 Task: Find a guest house in Sultanah, Saudi Arabia, for 3 guests from 12th to 15th July, with self check-in, a price range of ₹12,000 to ₹16,000, and English-speaking hosts.
Action: Mouse moved to (520, 130)
Screenshot: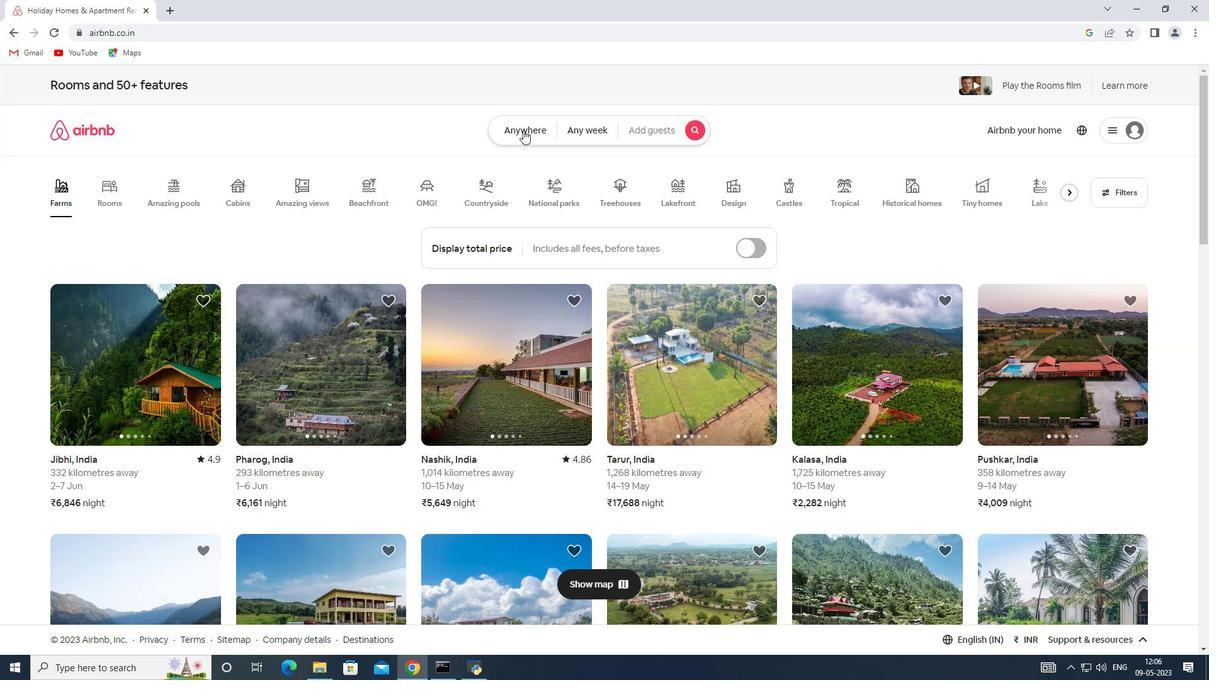 
Action: Mouse pressed left at (520, 130)
Screenshot: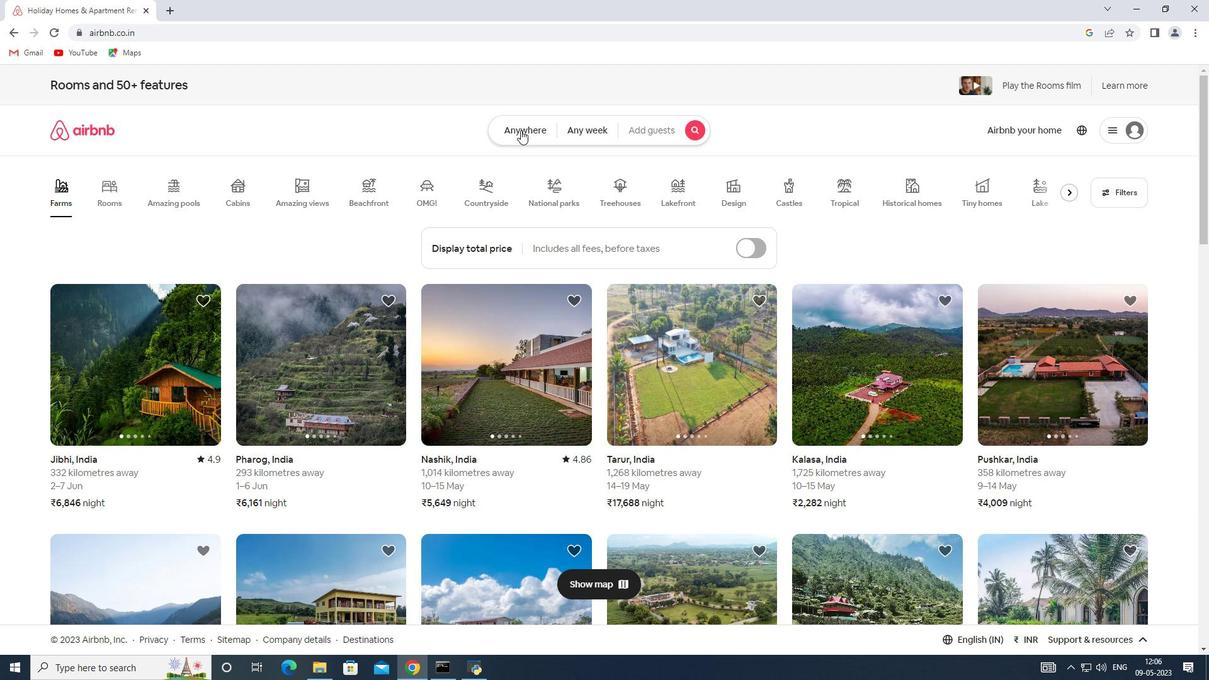 
Action: Mouse moved to (395, 185)
Screenshot: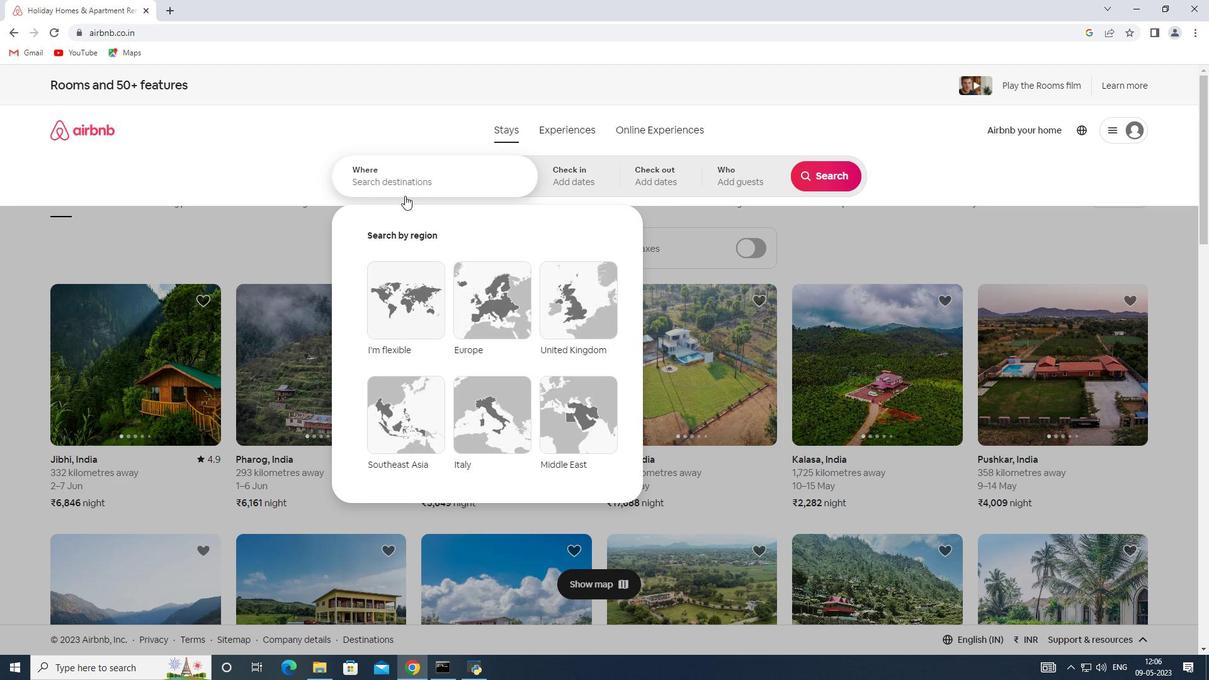 
Action: Mouse pressed left at (395, 185)
Screenshot: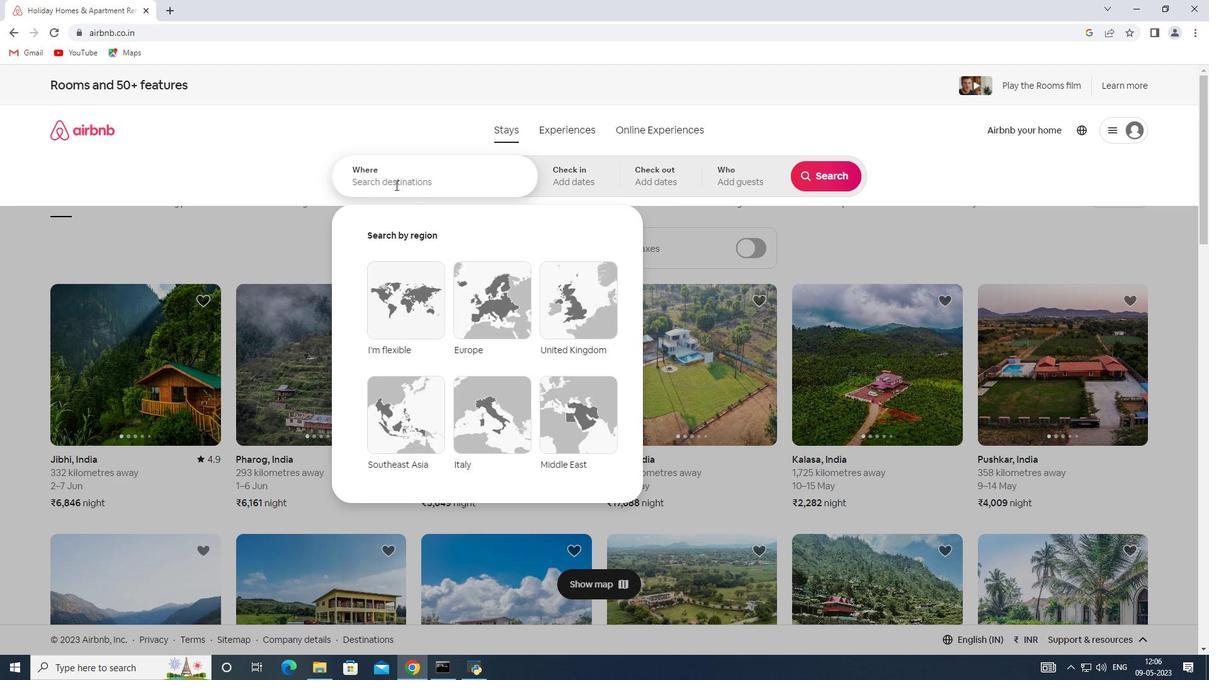 
Action: Key pressed <Key.shift><Key.shift><Key.shift><Key.shift><Key.shift><Key.shift><Key.shift><Key.shift><Key.shift><Key.shift><Key.shift><Key.shift>Sultanah,<Key.shift>Saudi
Screenshot: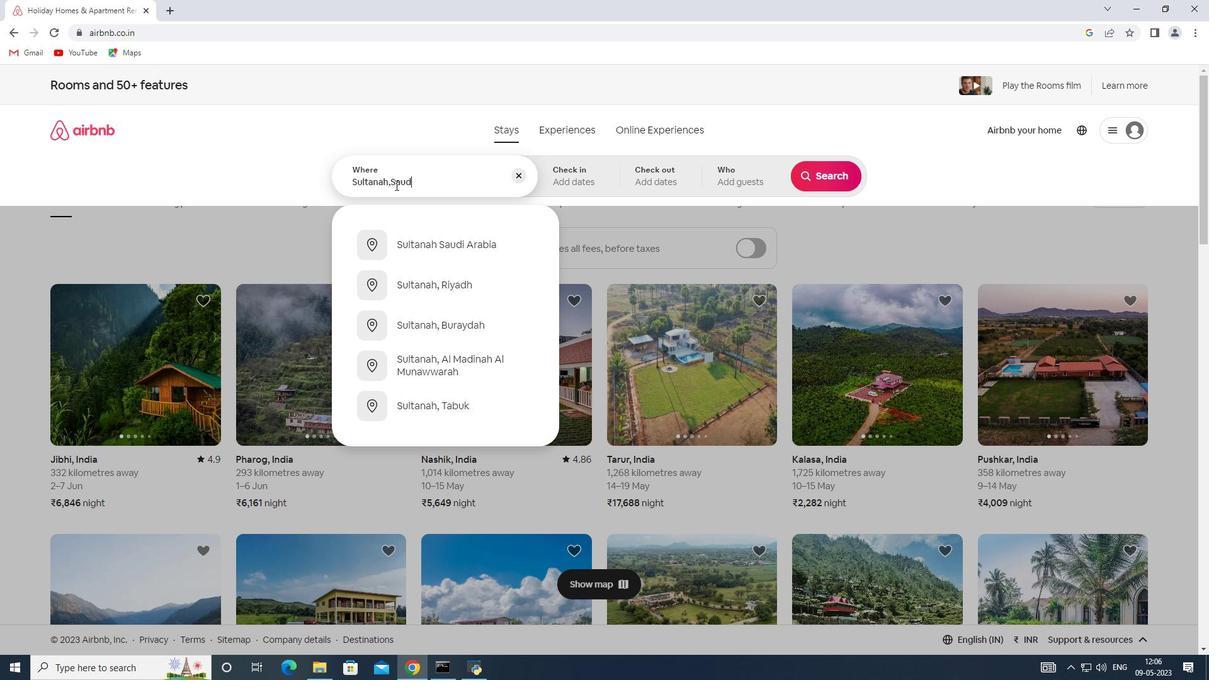
Action: Mouse moved to (459, 243)
Screenshot: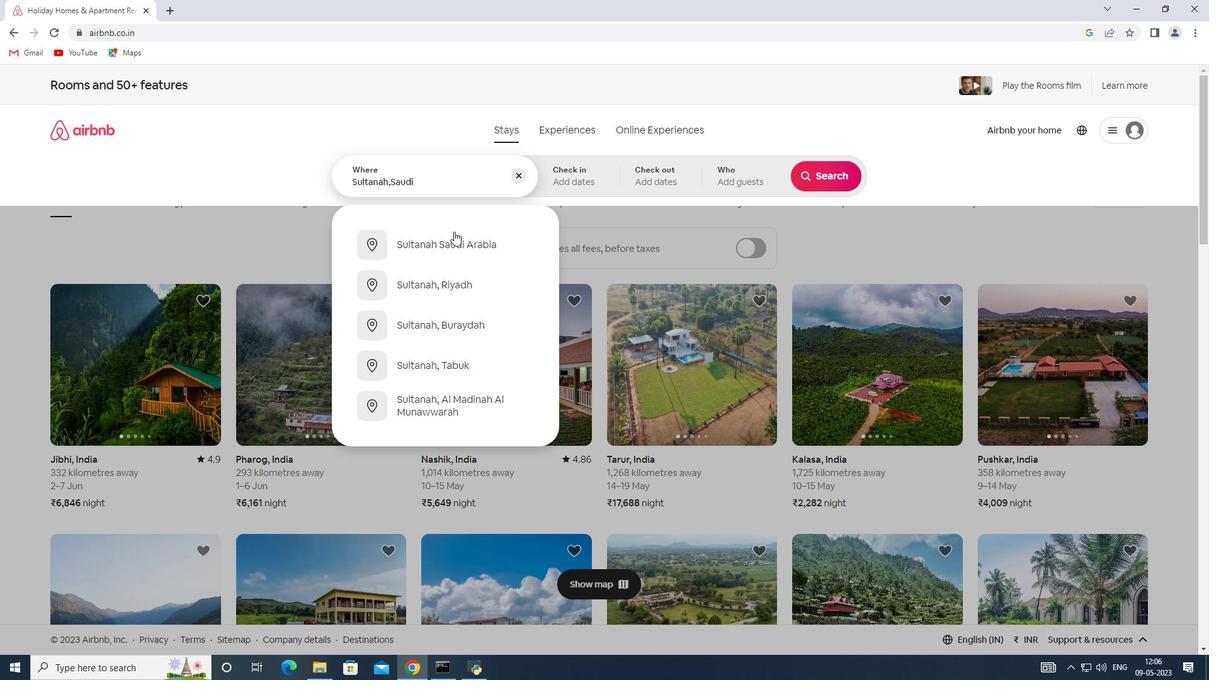 
Action: Mouse pressed left at (459, 243)
Screenshot: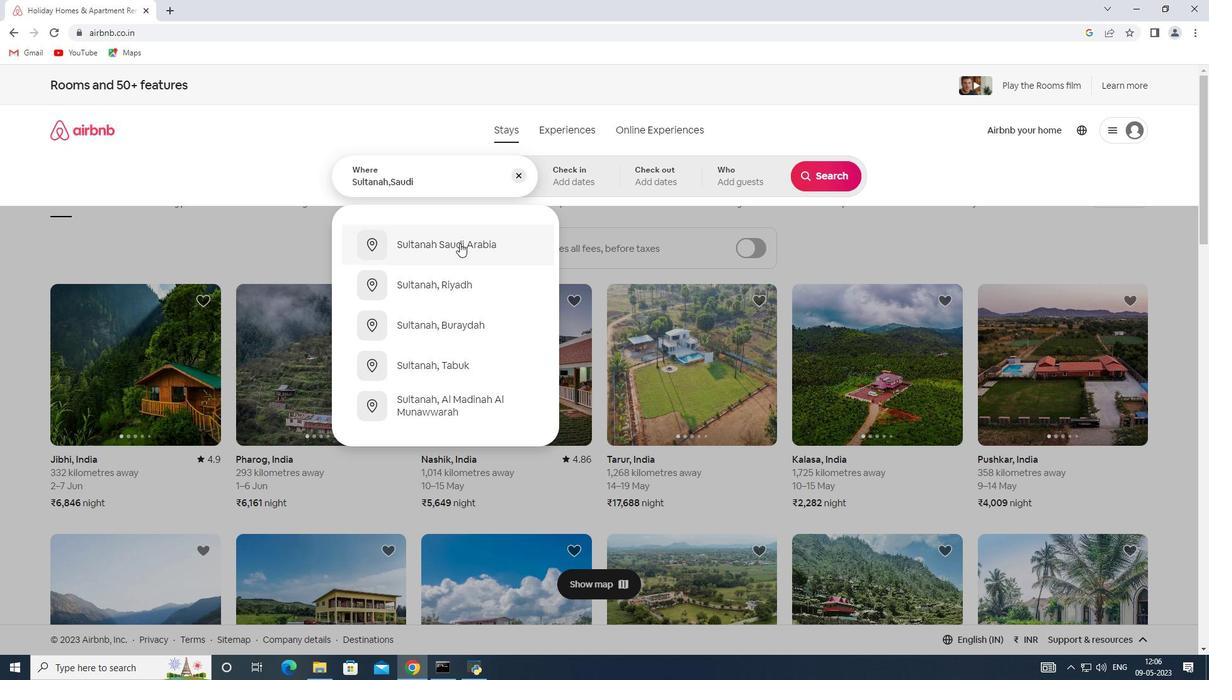 
Action: Mouse moved to (822, 281)
Screenshot: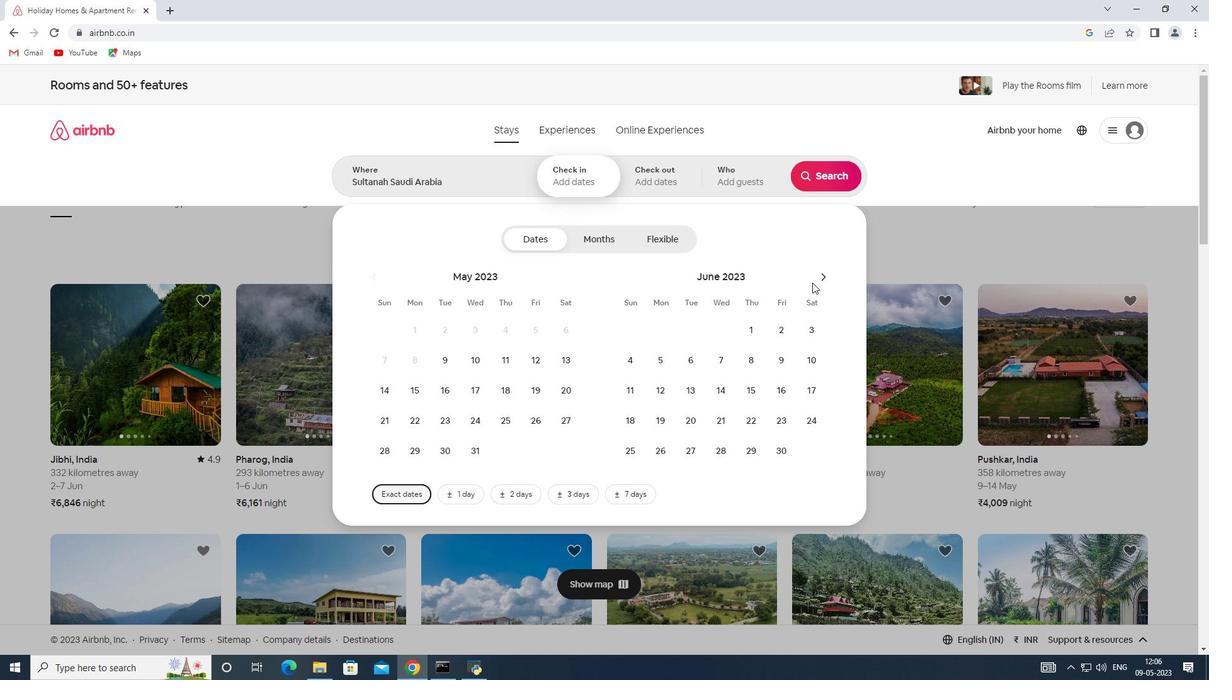 
Action: Mouse pressed left at (822, 281)
Screenshot: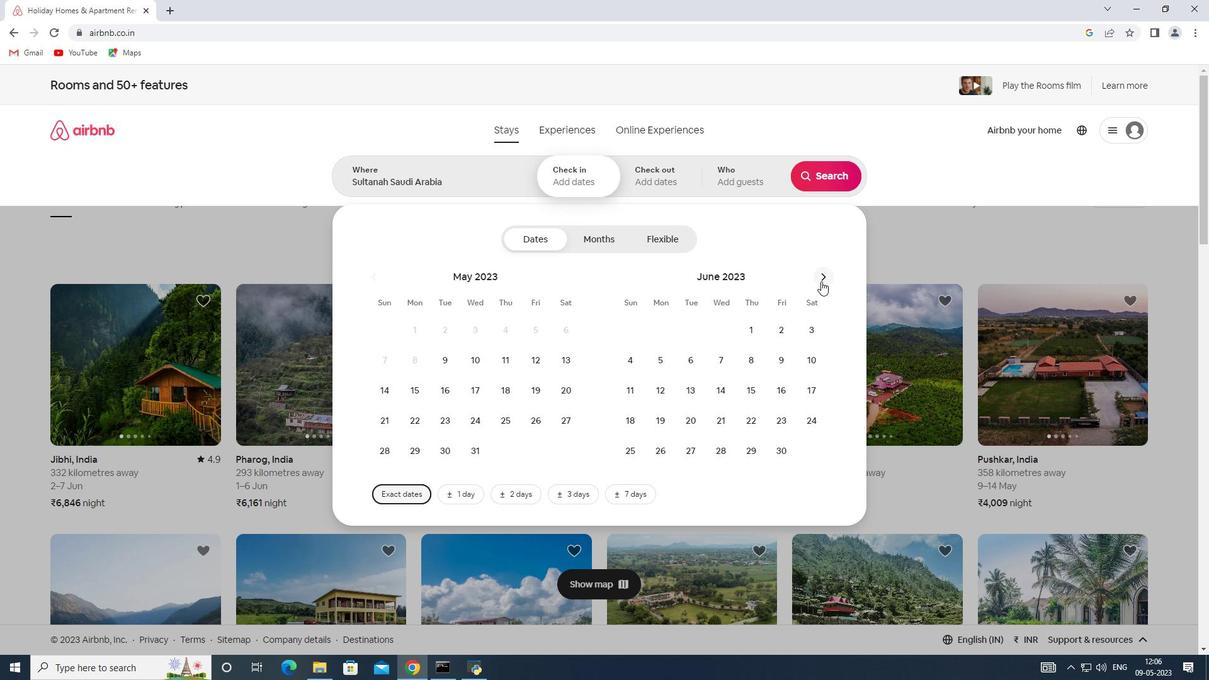 
Action: Mouse moved to (714, 386)
Screenshot: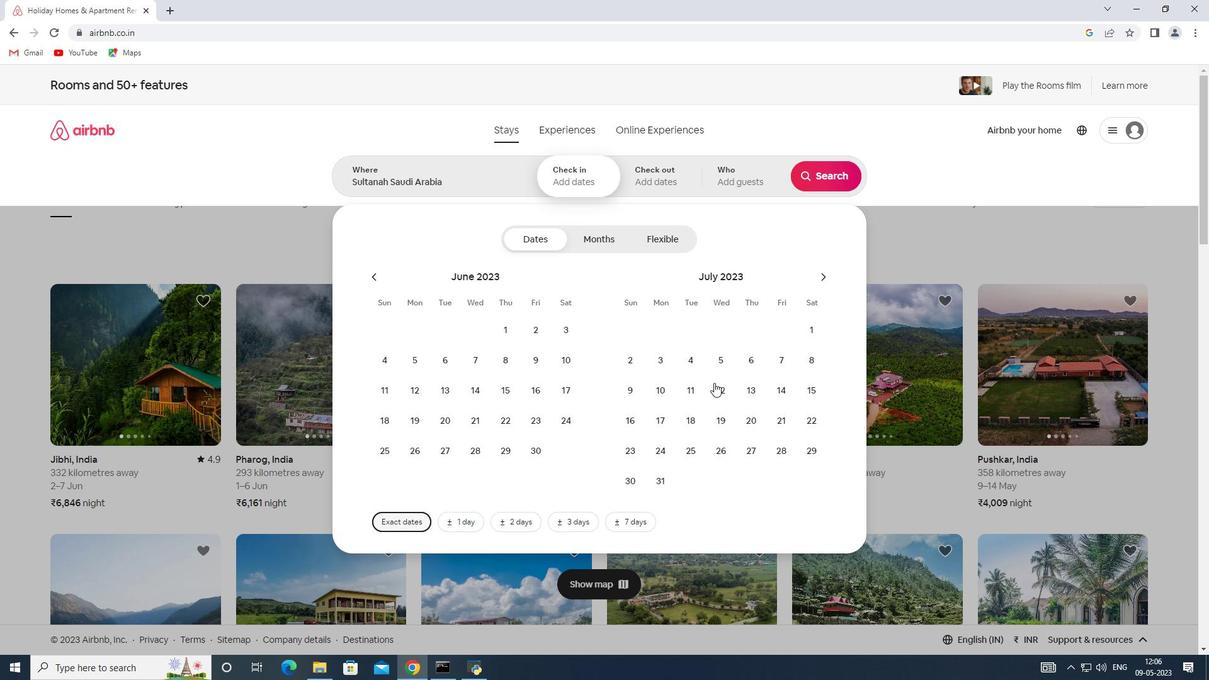 
Action: Mouse pressed left at (714, 386)
Screenshot: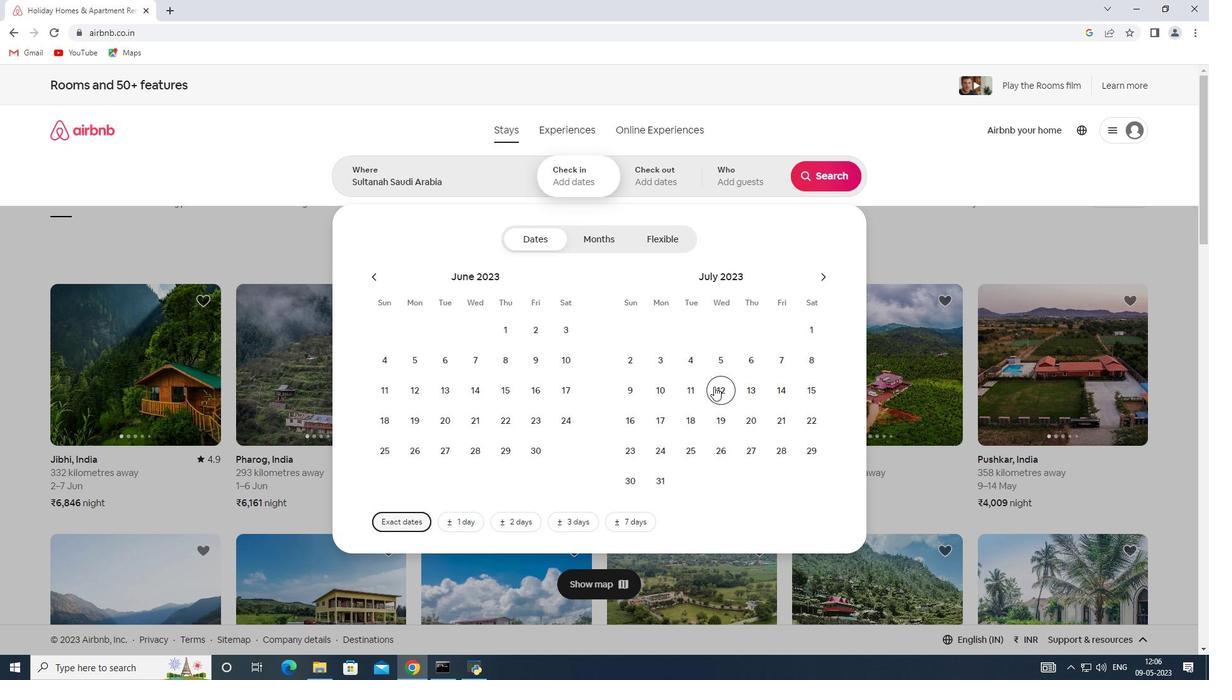 
Action: Mouse moved to (810, 385)
Screenshot: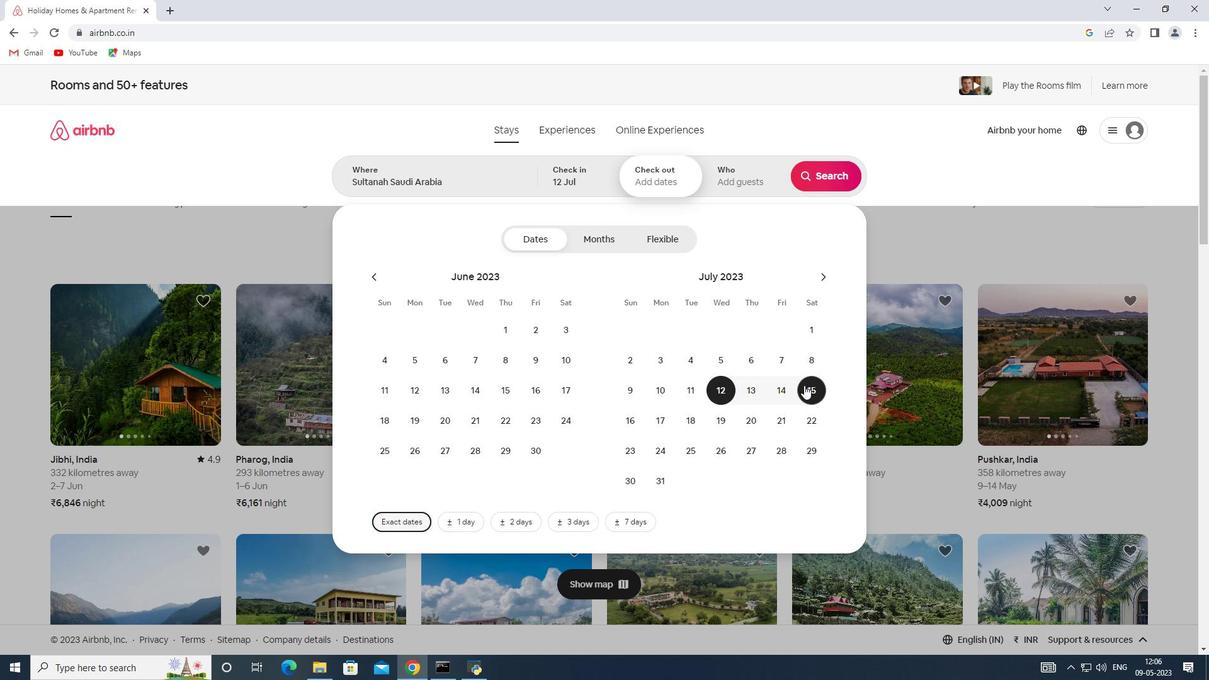 
Action: Mouse pressed left at (810, 385)
Screenshot: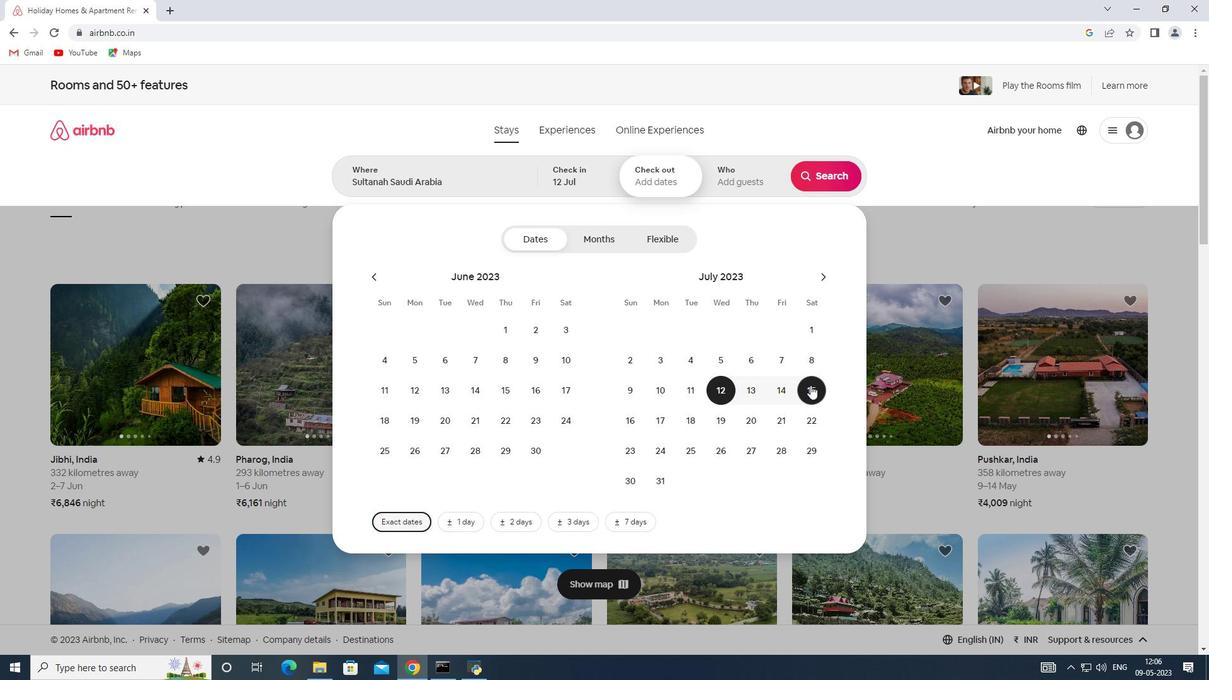 
Action: Mouse moved to (743, 184)
Screenshot: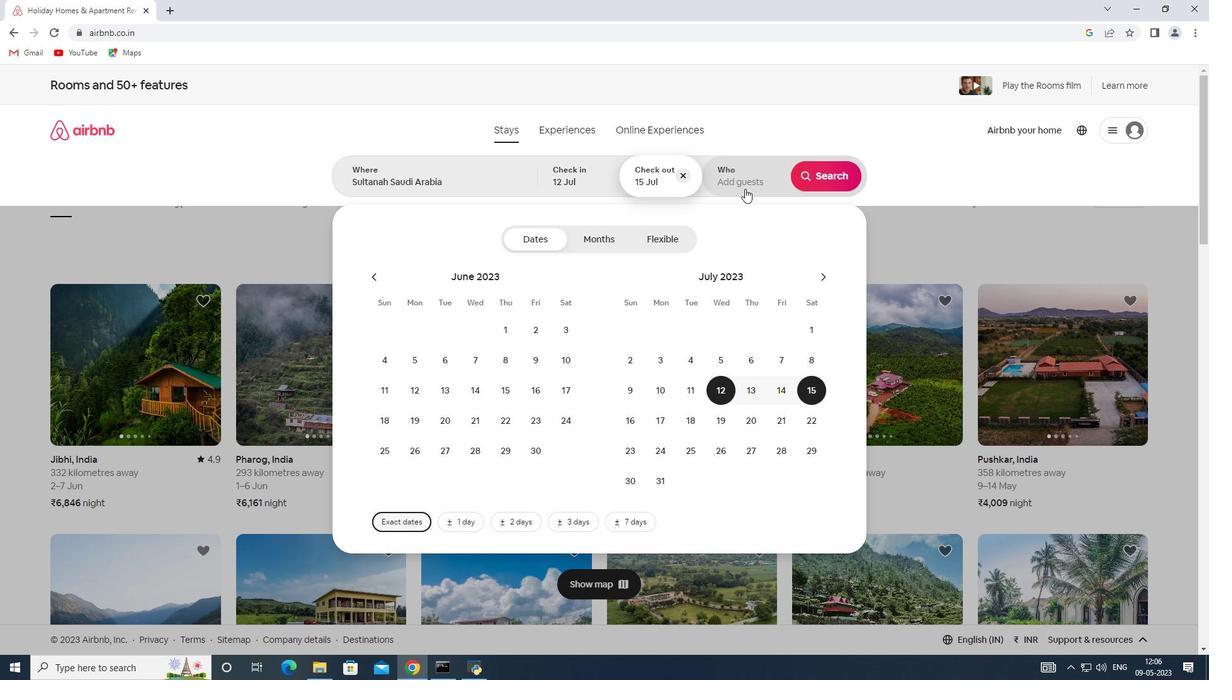 
Action: Mouse pressed left at (743, 184)
Screenshot: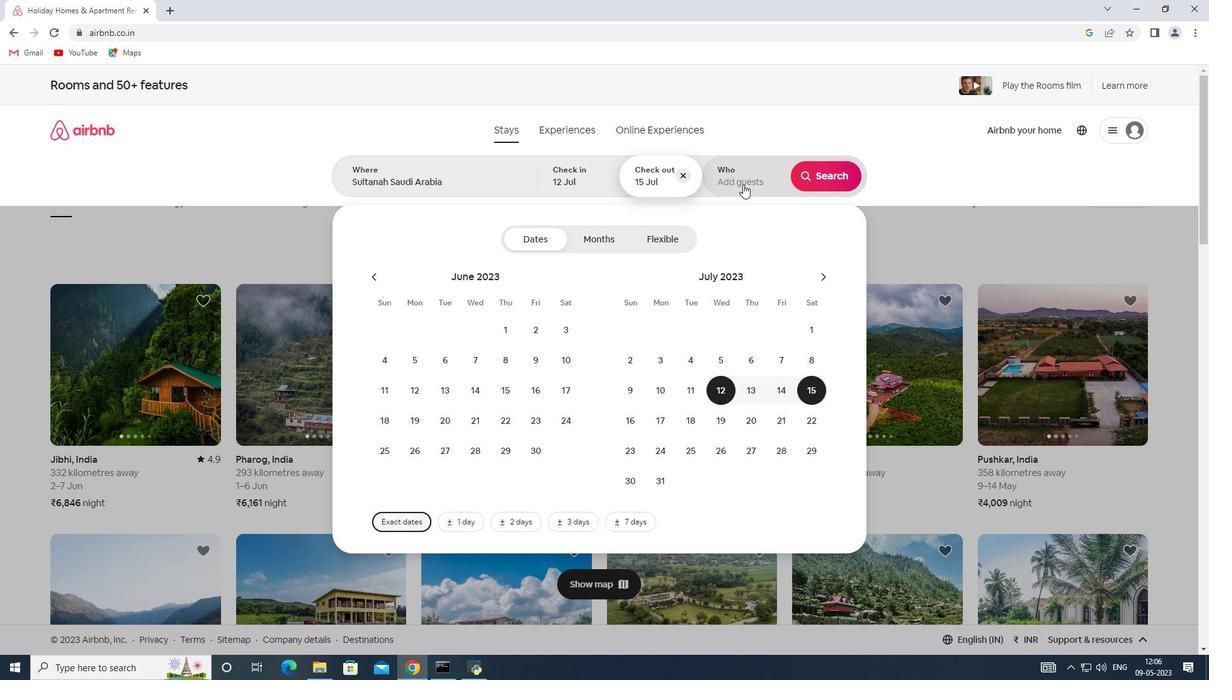 
Action: Mouse moved to (835, 249)
Screenshot: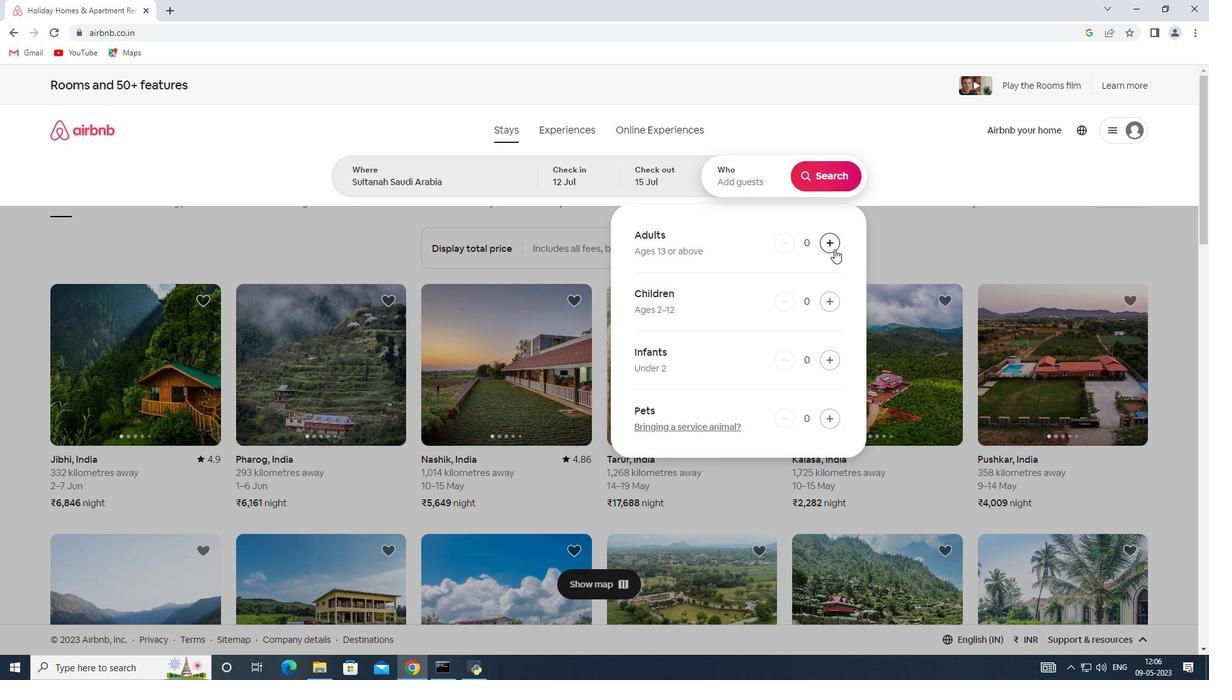 
Action: Mouse pressed left at (835, 249)
Screenshot: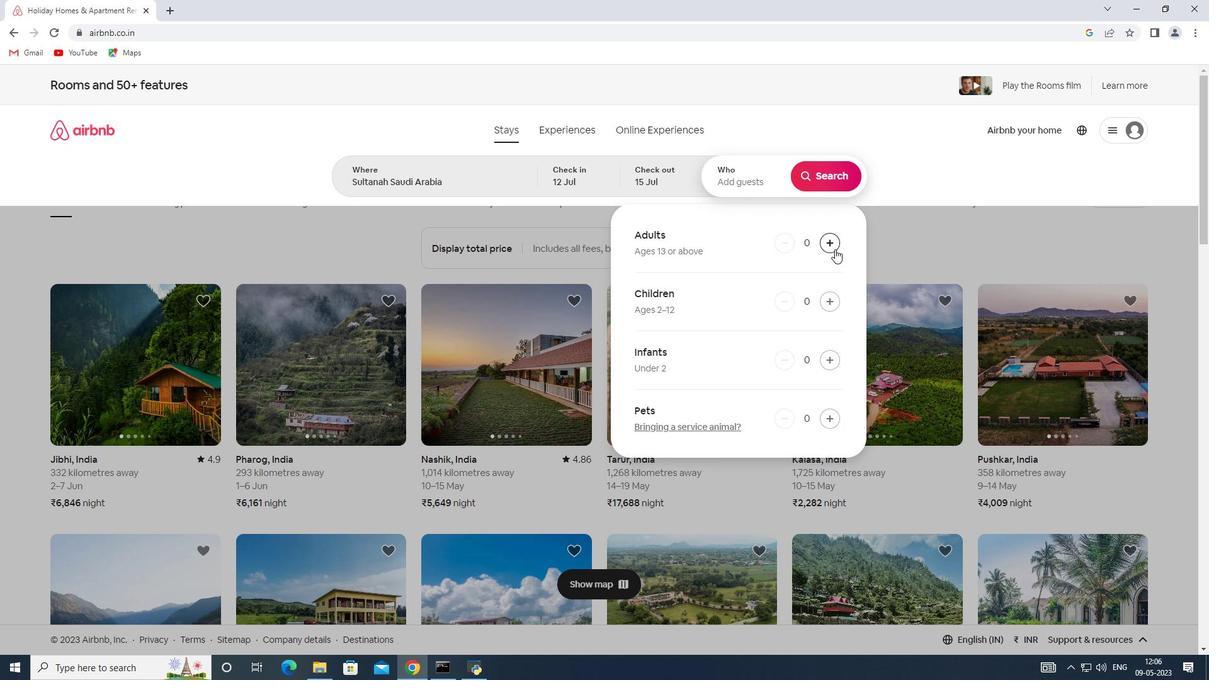 
Action: Mouse moved to (834, 245)
Screenshot: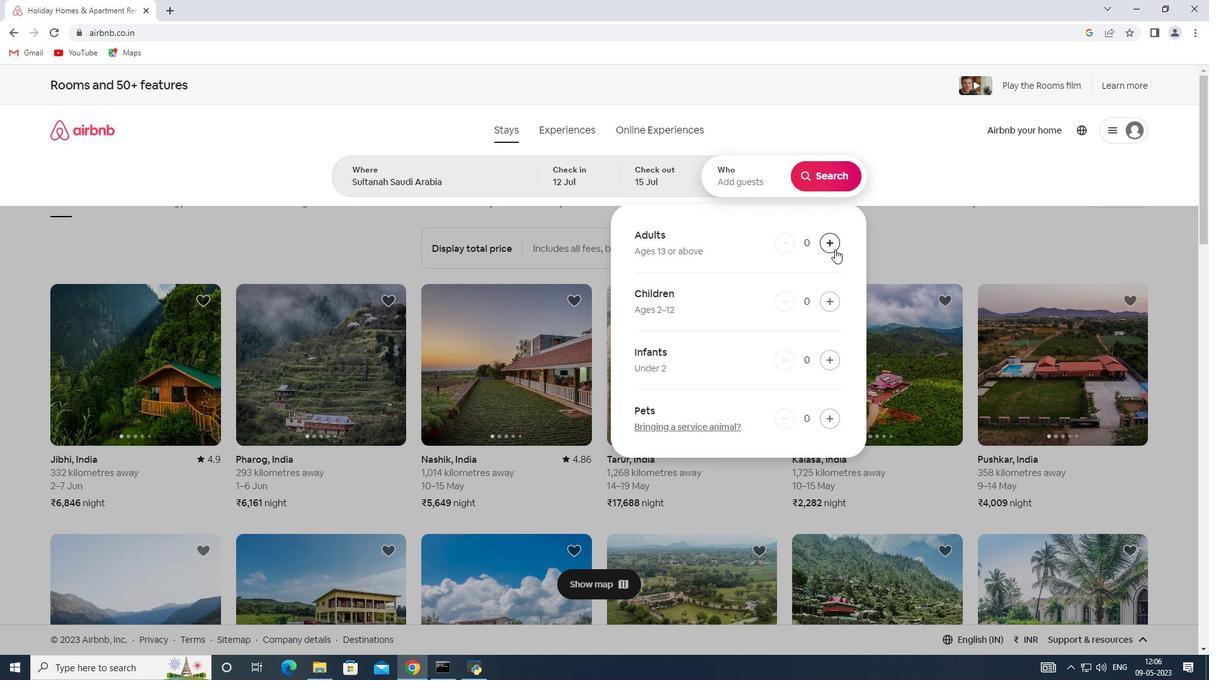 
Action: Mouse pressed left at (834, 245)
Screenshot: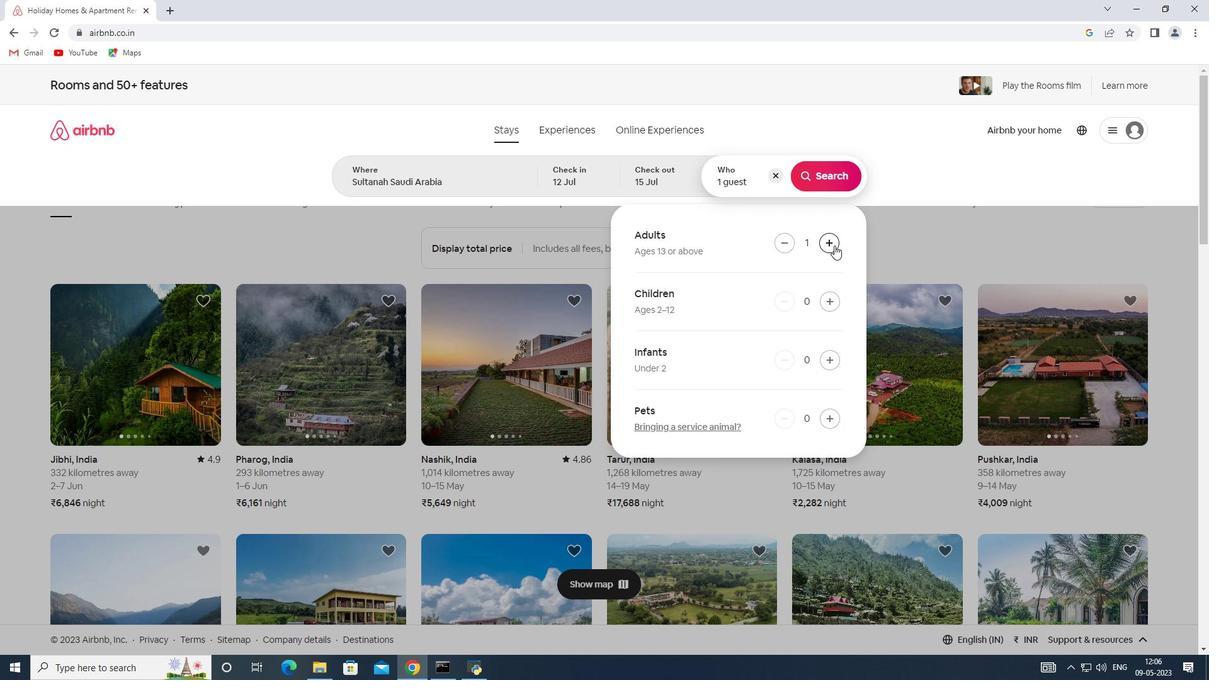 
Action: Mouse pressed left at (834, 245)
Screenshot: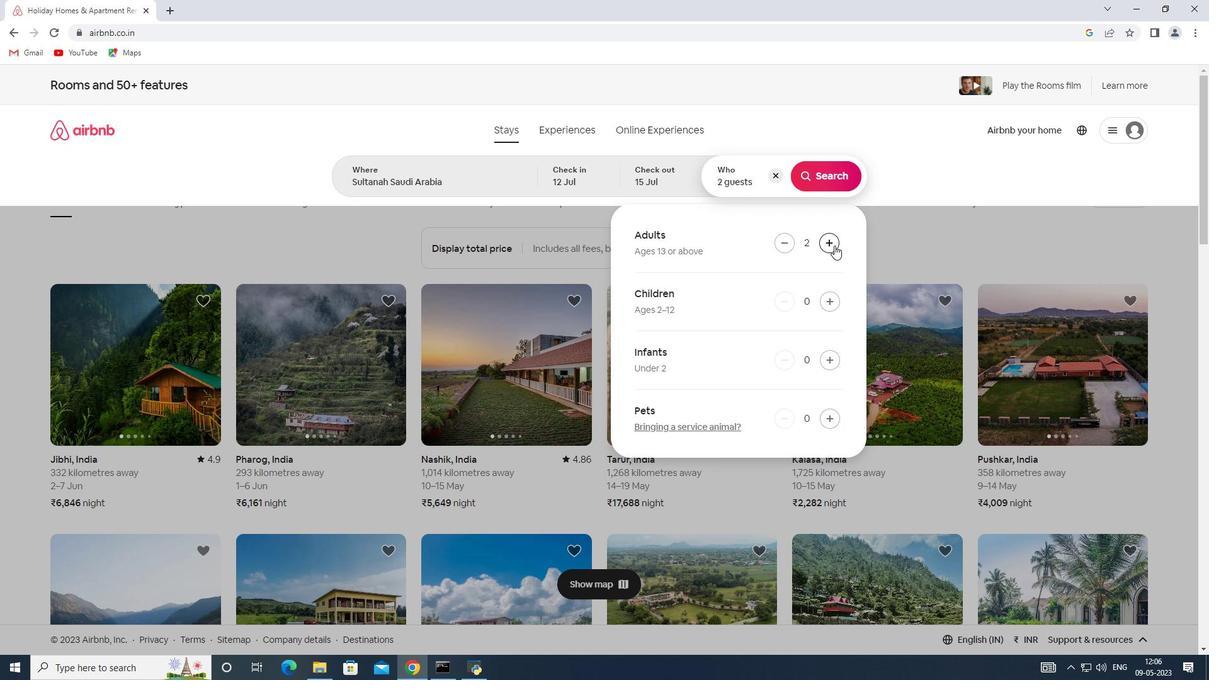 
Action: Mouse moved to (817, 178)
Screenshot: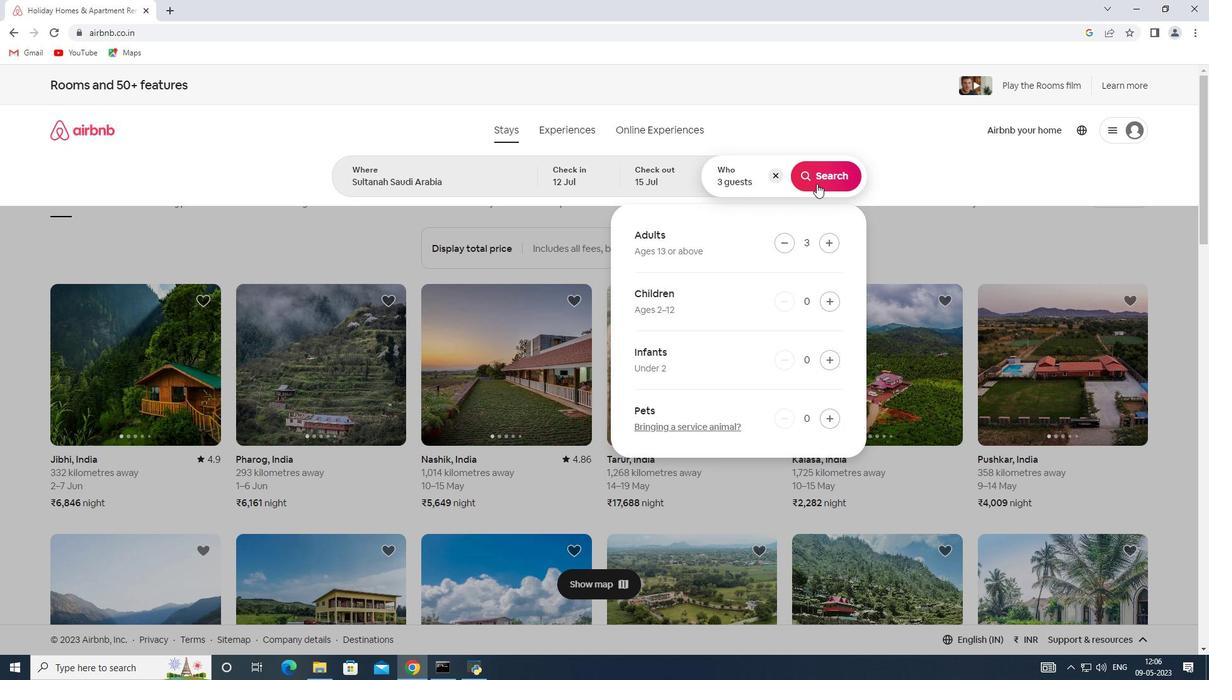
Action: Mouse pressed left at (817, 178)
Screenshot: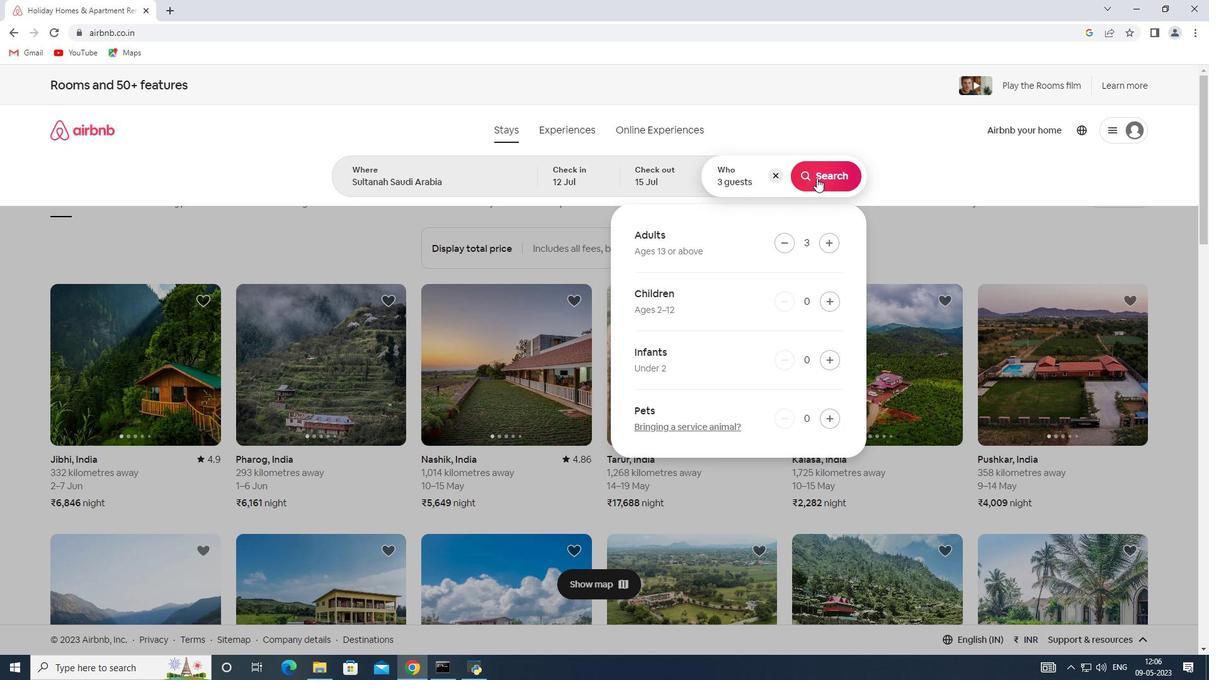 
Action: Mouse moved to (1135, 137)
Screenshot: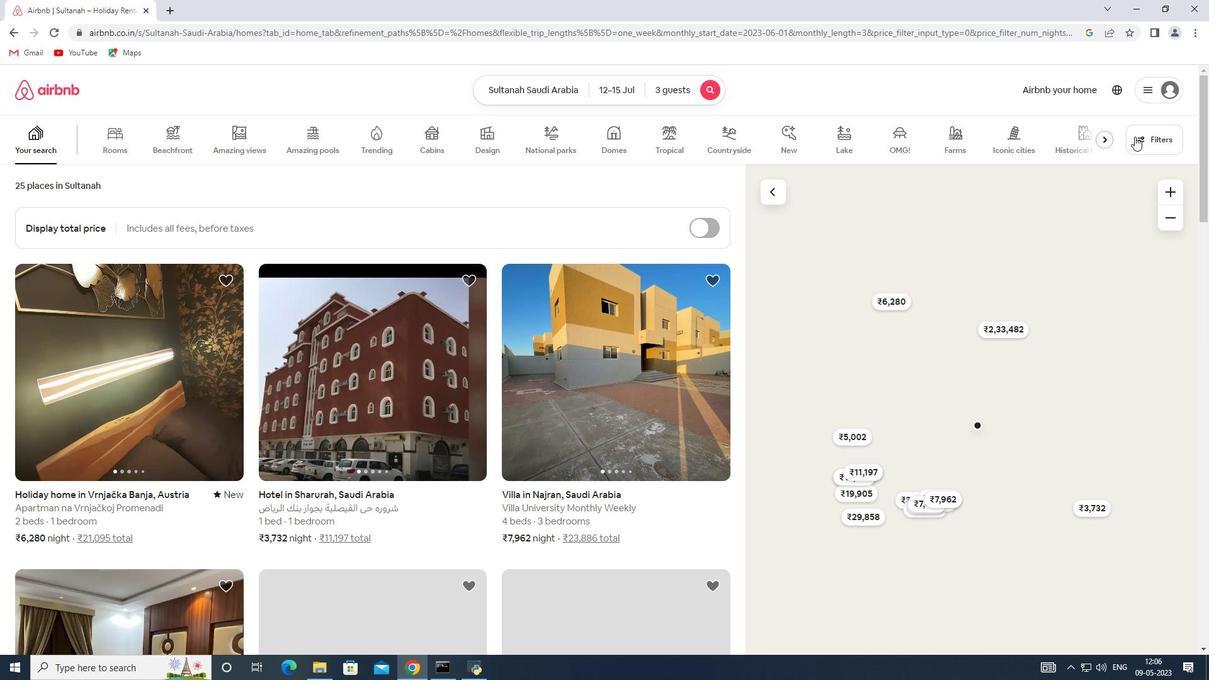 
Action: Mouse pressed left at (1135, 137)
Screenshot: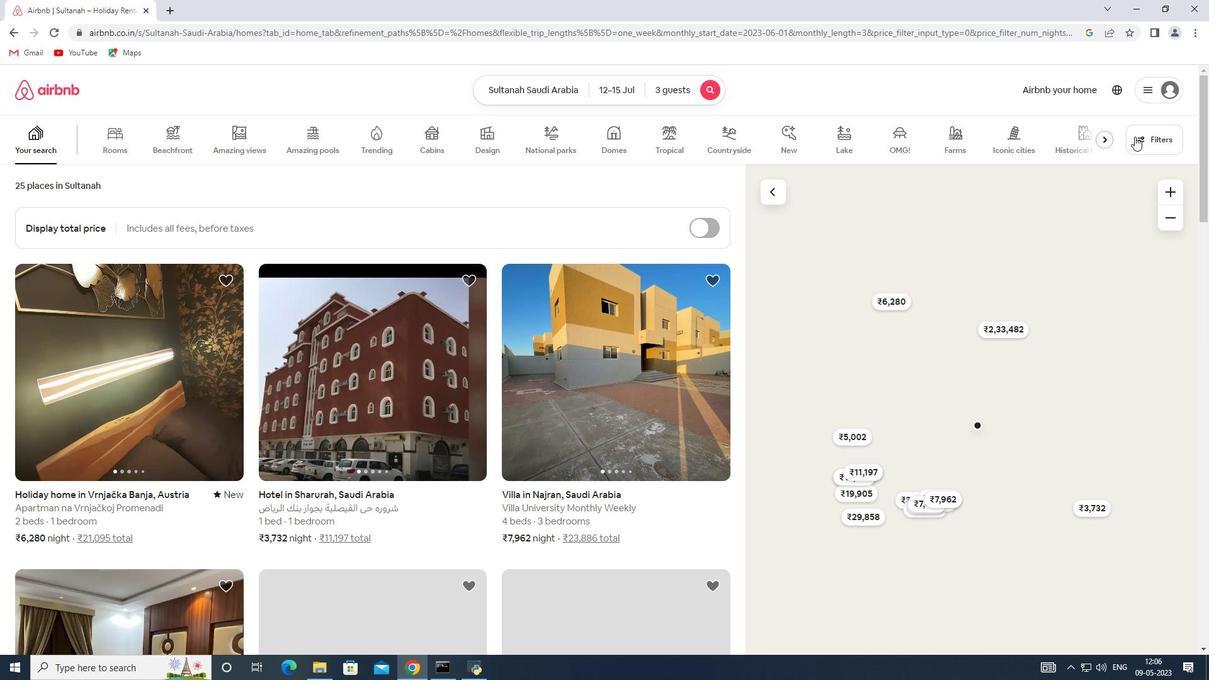 
Action: Mouse moved to (429, 452)
Screenshot: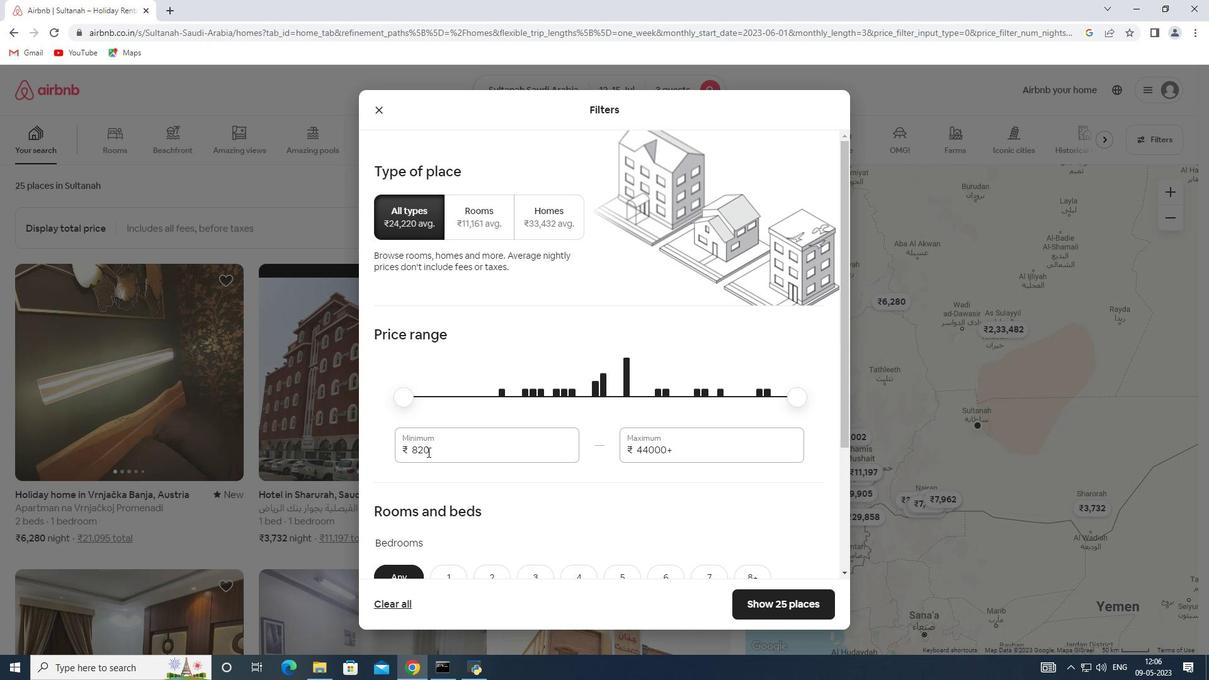 
Action: Mouse pressed left at (429, 452)
Screenshot: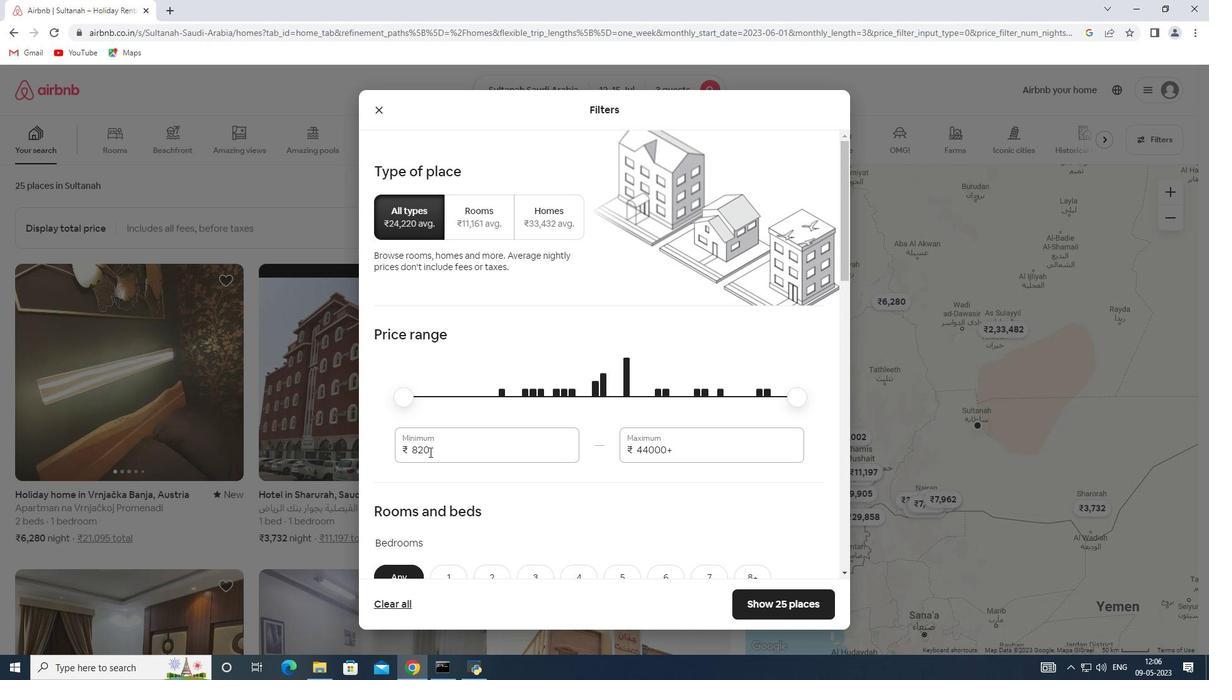 
Action: Mouse moved to (375, 448)
Screenshot: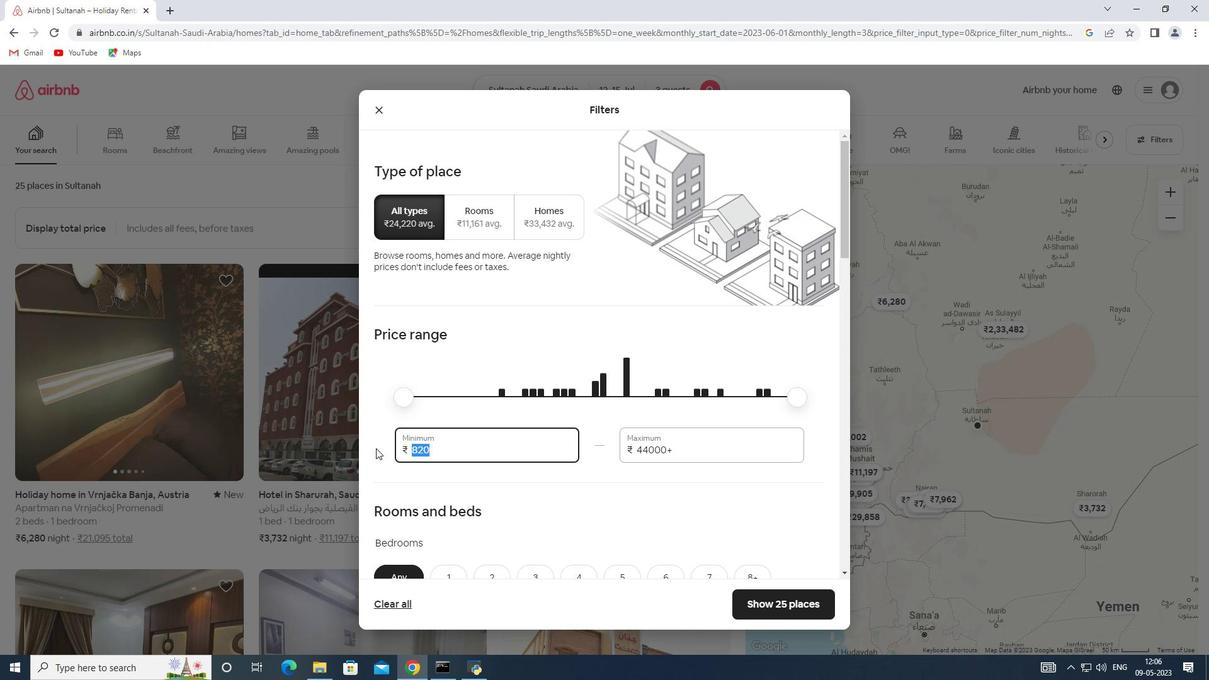 
Action: Key pressed 12000
Screenshot: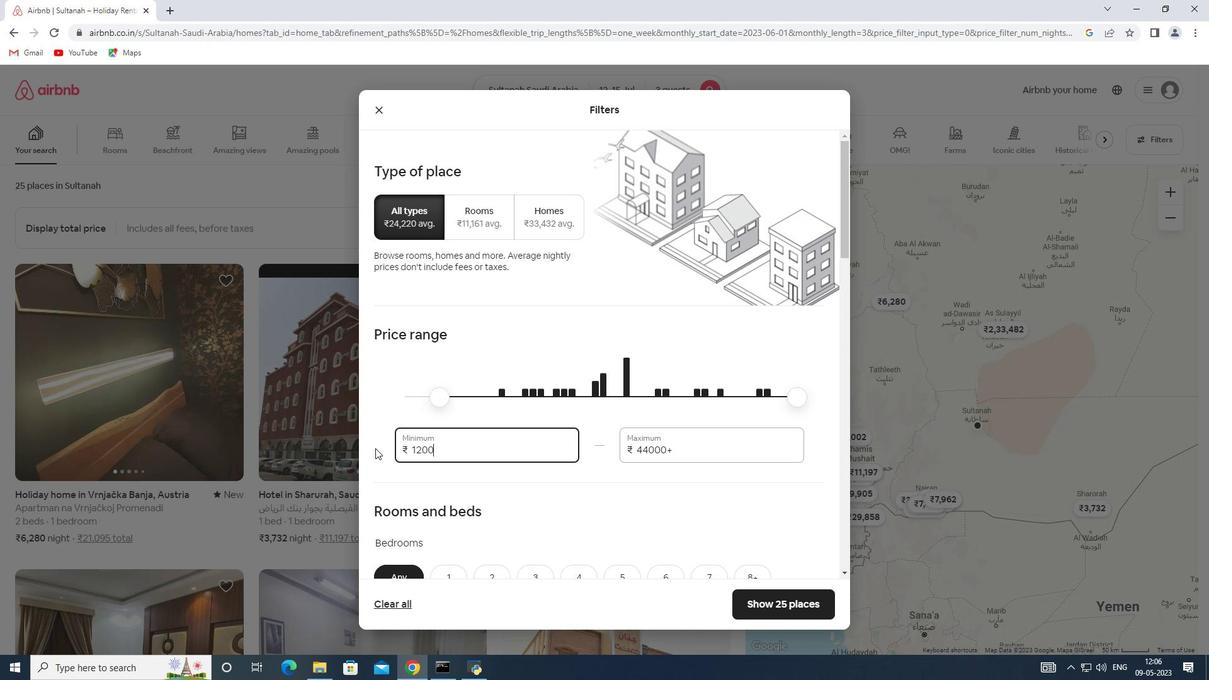 
Action: Mouse moved to (674, 453)
Screenshot: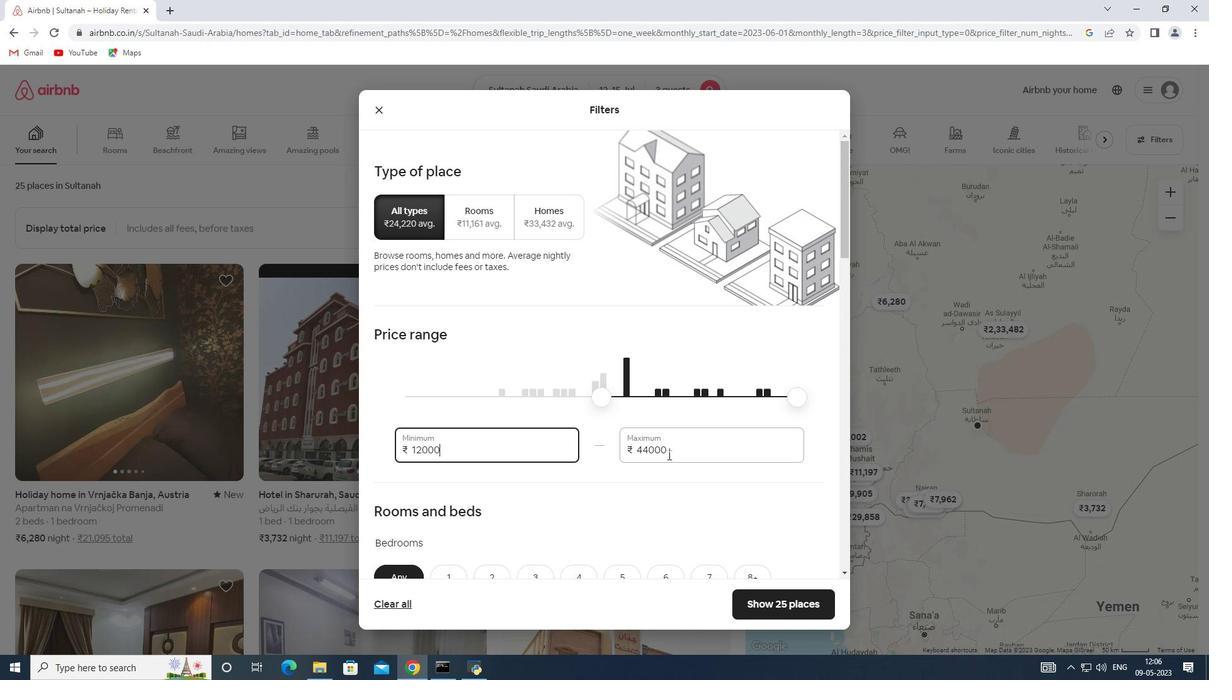 
Action: Mouse pressed left at (674, 453)
Screenshot: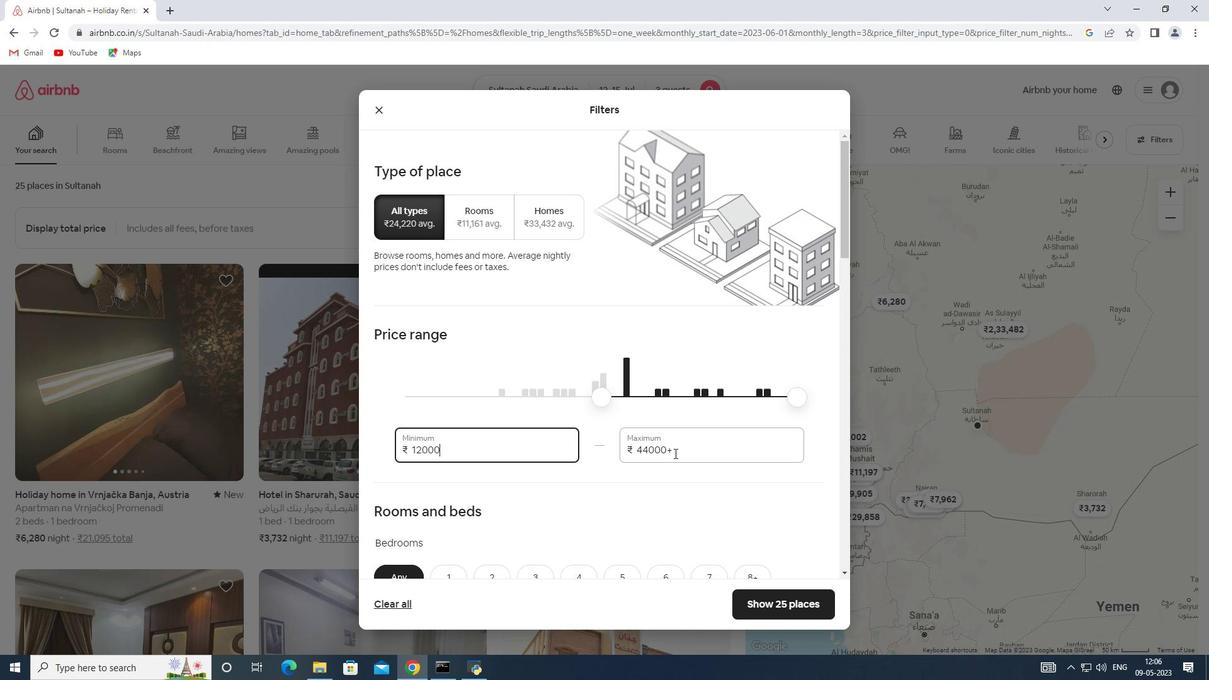 
Action: Mouse moved to (625, 453)
Screenshot: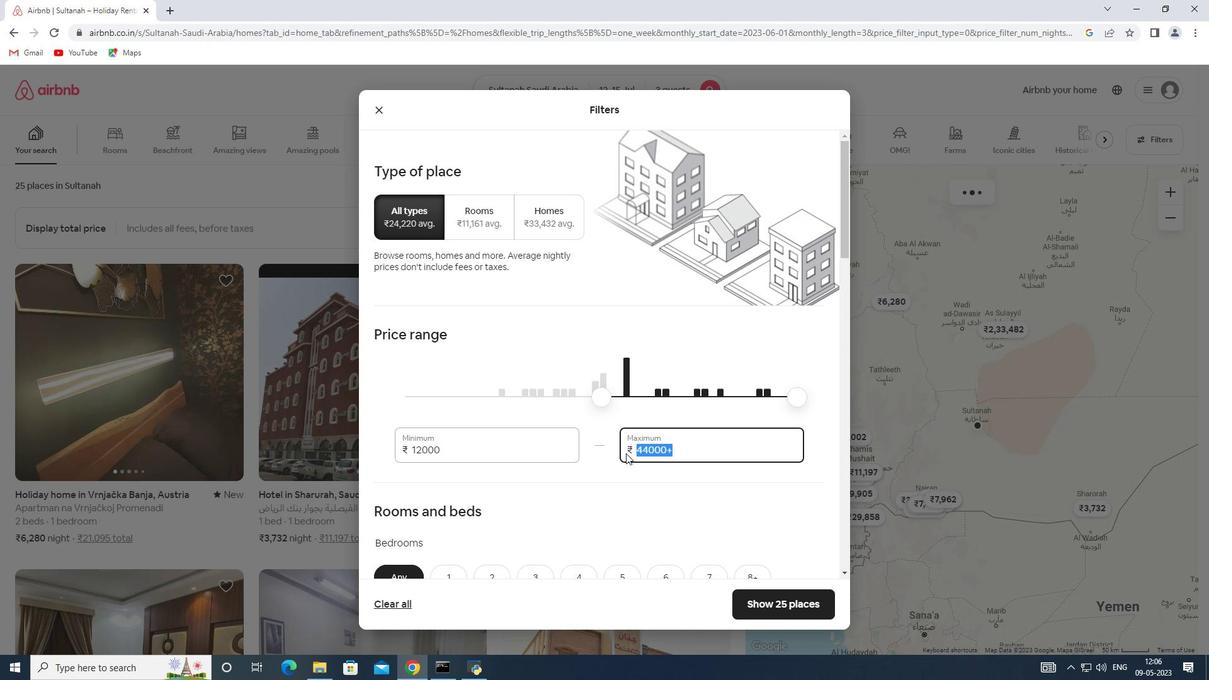 
Action: Key pressed 16000
Screenshot: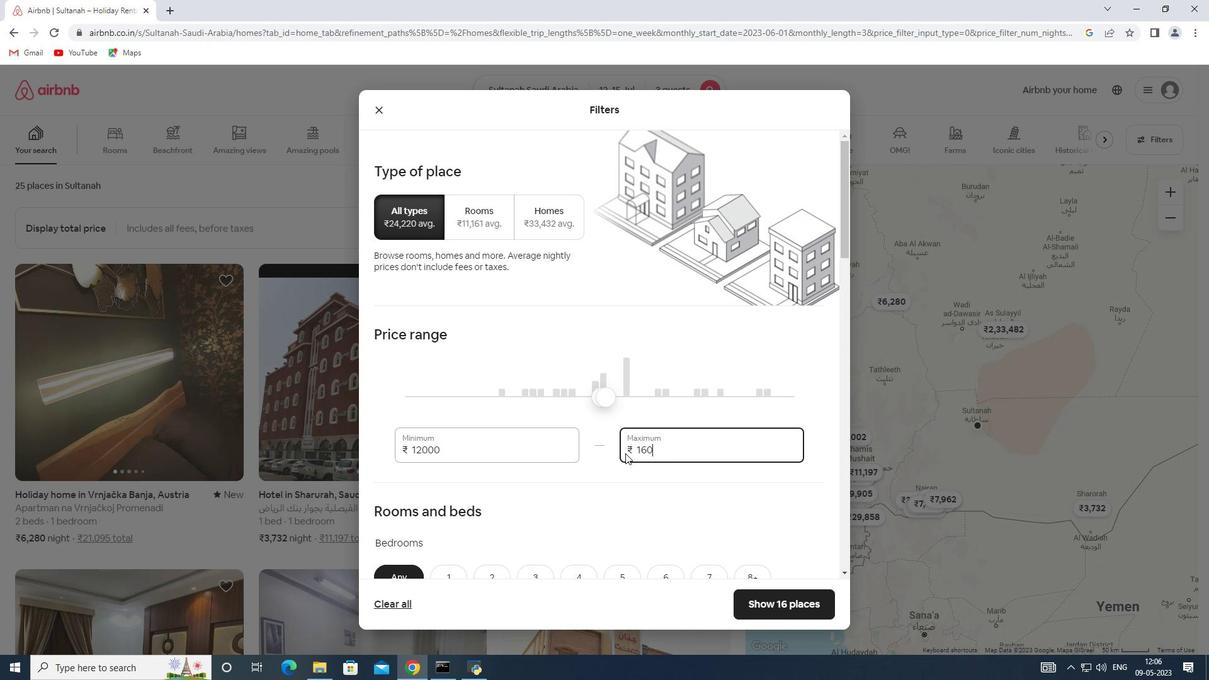 
Action: Mouse scrolled (625, 452) with delta (0, 0)
Screenshot: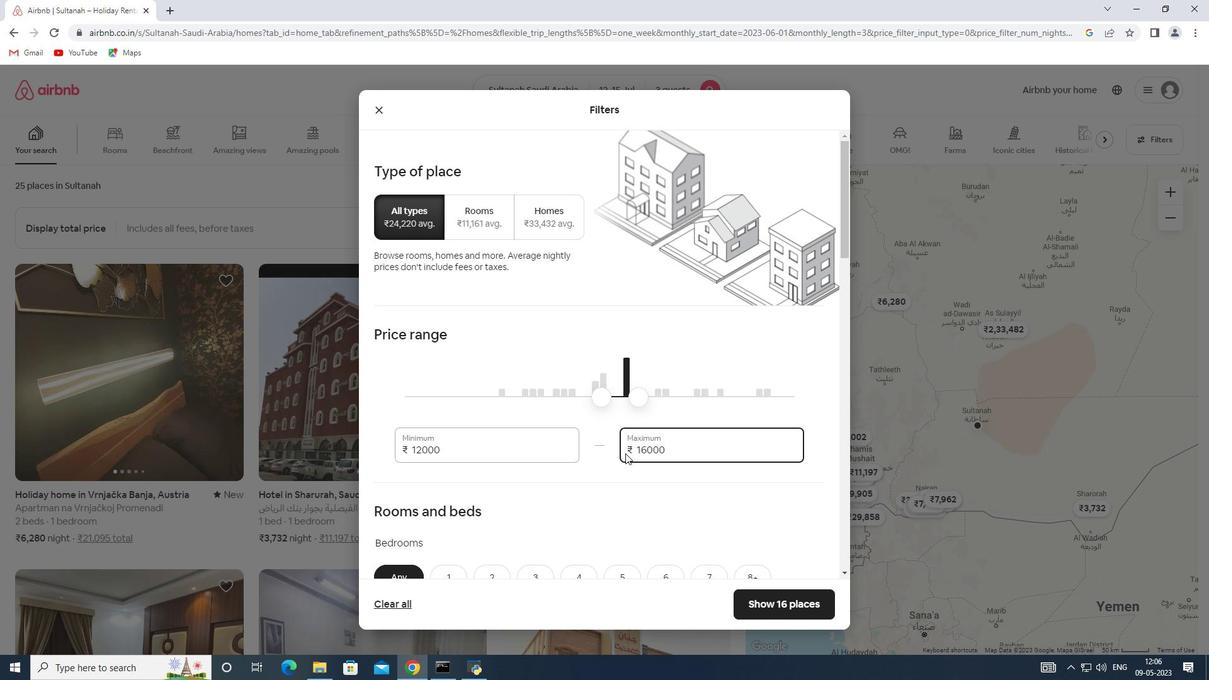 
Action: Mouse scrolled (625, 452) with delta (0, 0)
Screenshot: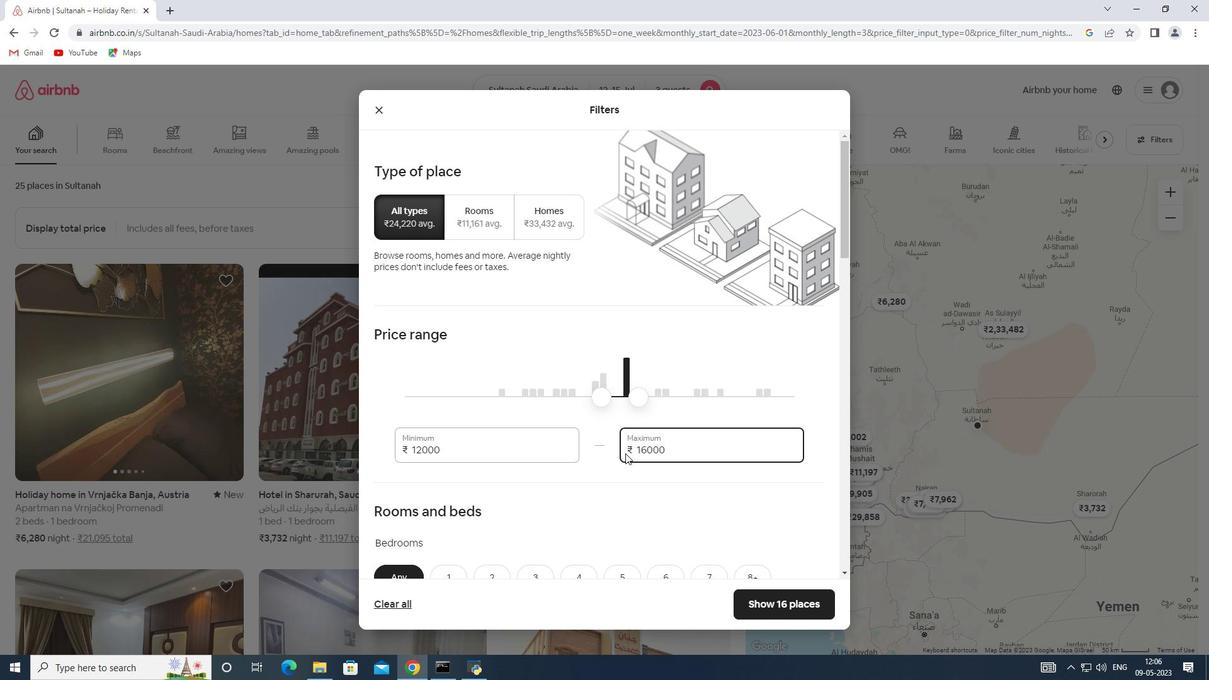
Action: Mouse scrolled (625, 452) with delta (0, 0)
Screenshot: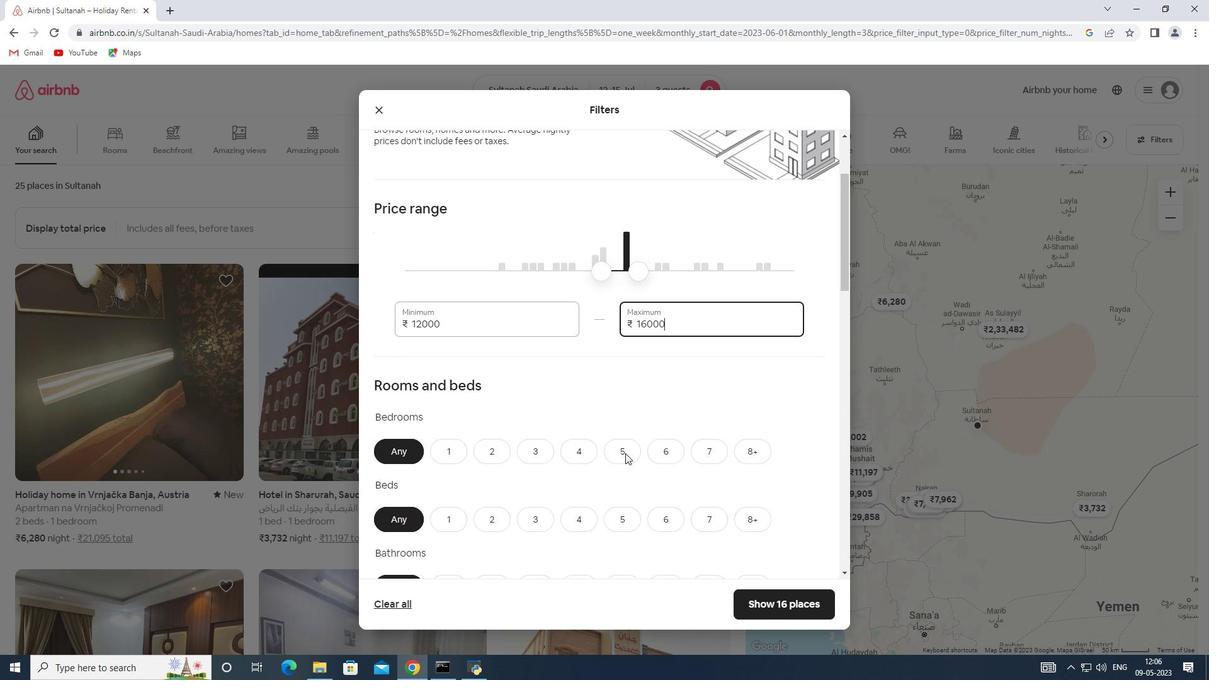 
Action: Mouse moved to (491, 386)
Screenshot: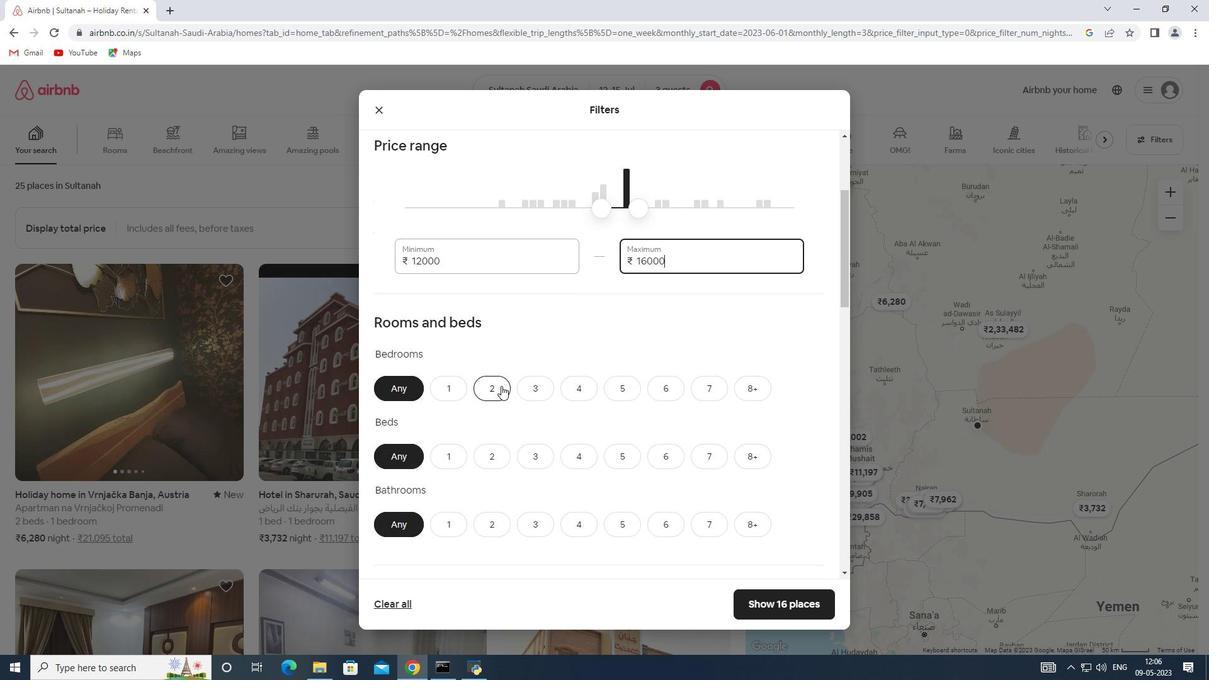 
Action: Mouse pressed left at (491, 386)
Screenshot: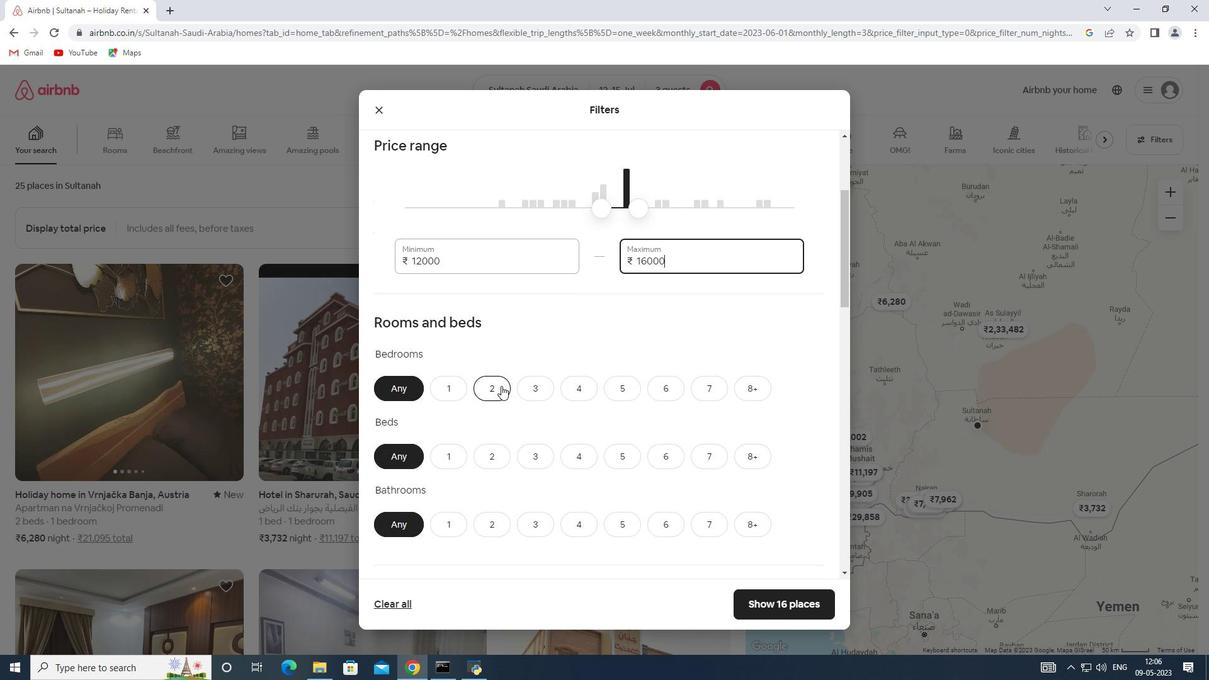 
Action: Mouse moved to (543, 450)
Screenshot: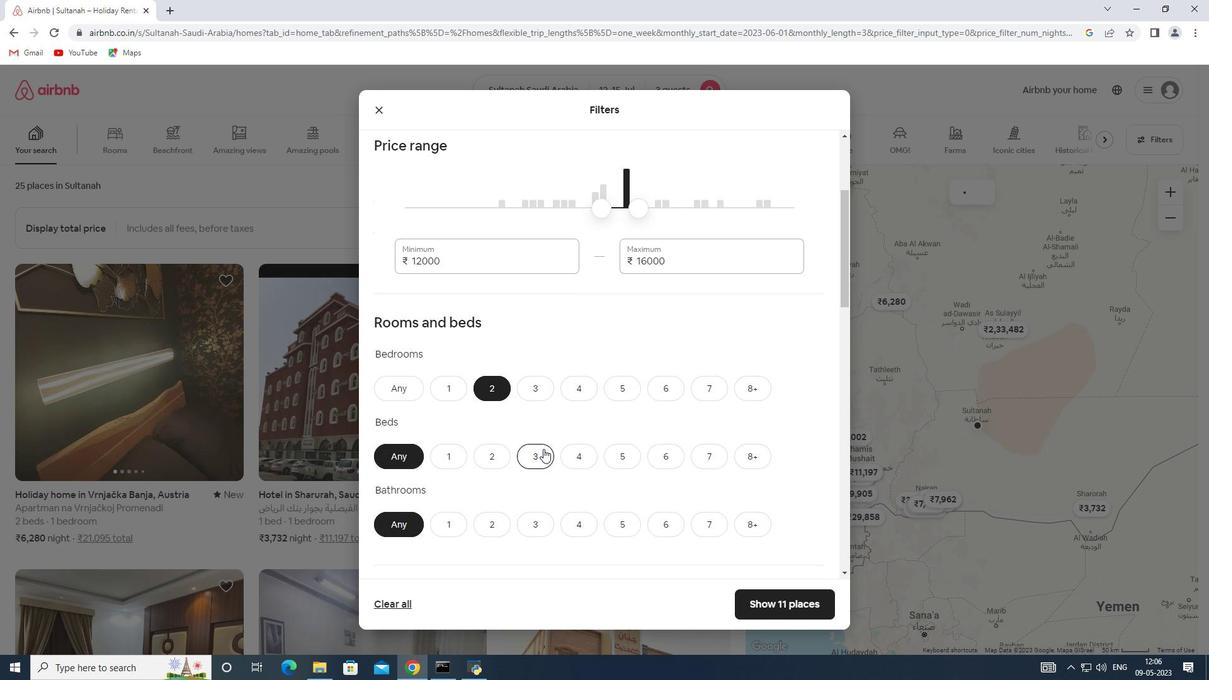 
Action: Mouse pressed left at (543, 450)
Screenshot: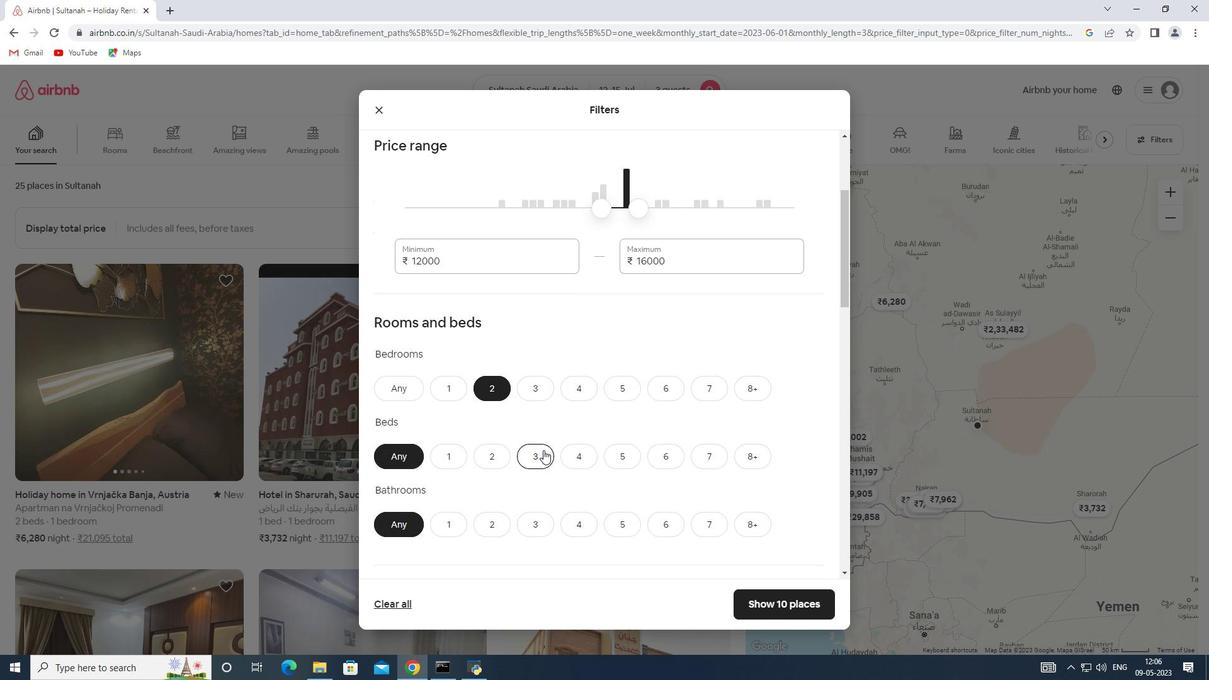 
Action: Mouse moved to (442, 525)
Screenshot: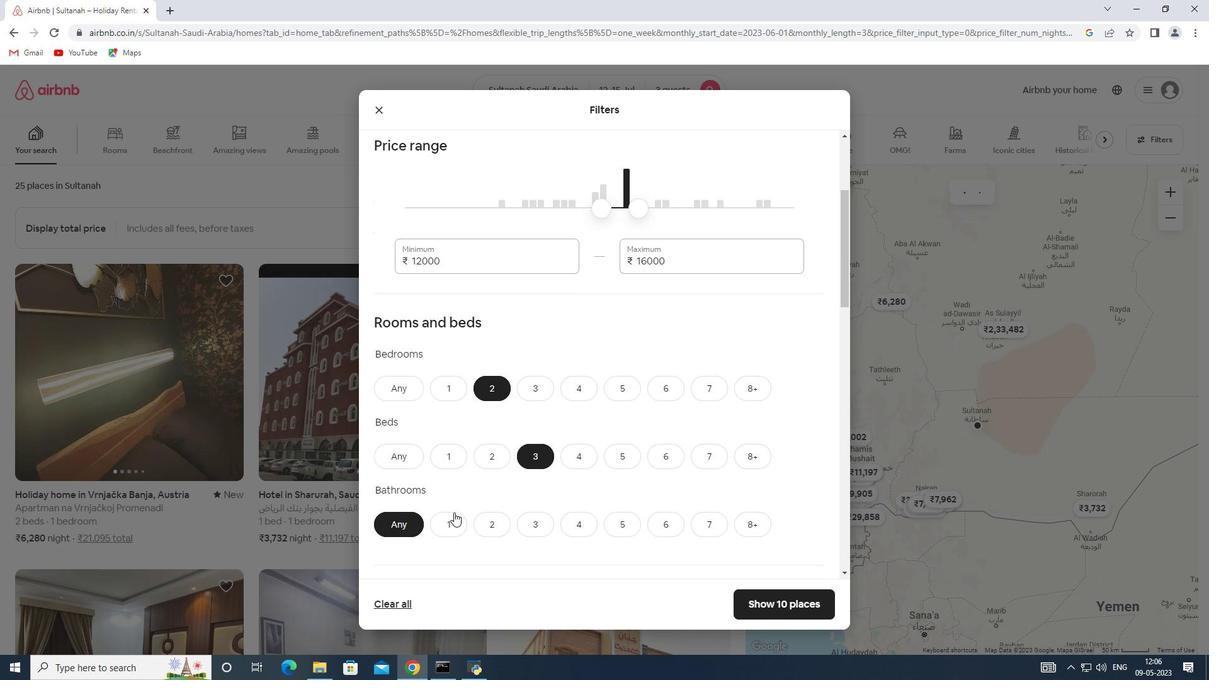 
Action: Mouse pressed left at (442, 525)
Screenshot: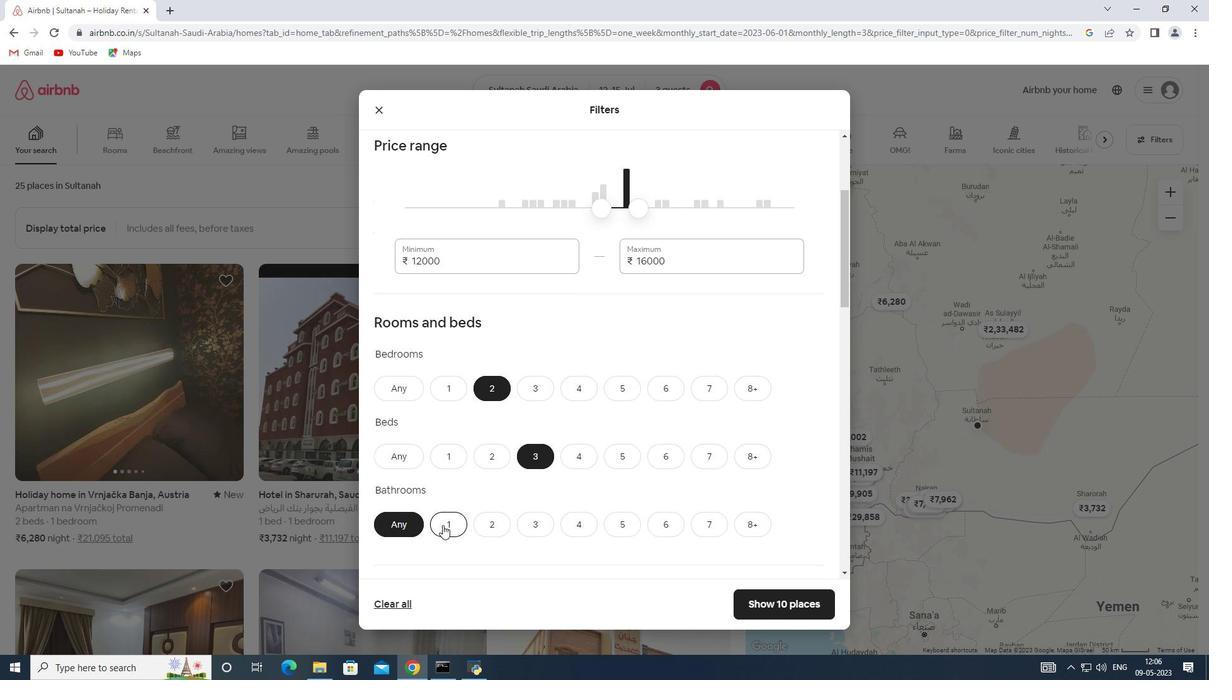
Action: Mouse moved to (555, 442)
Screenshot: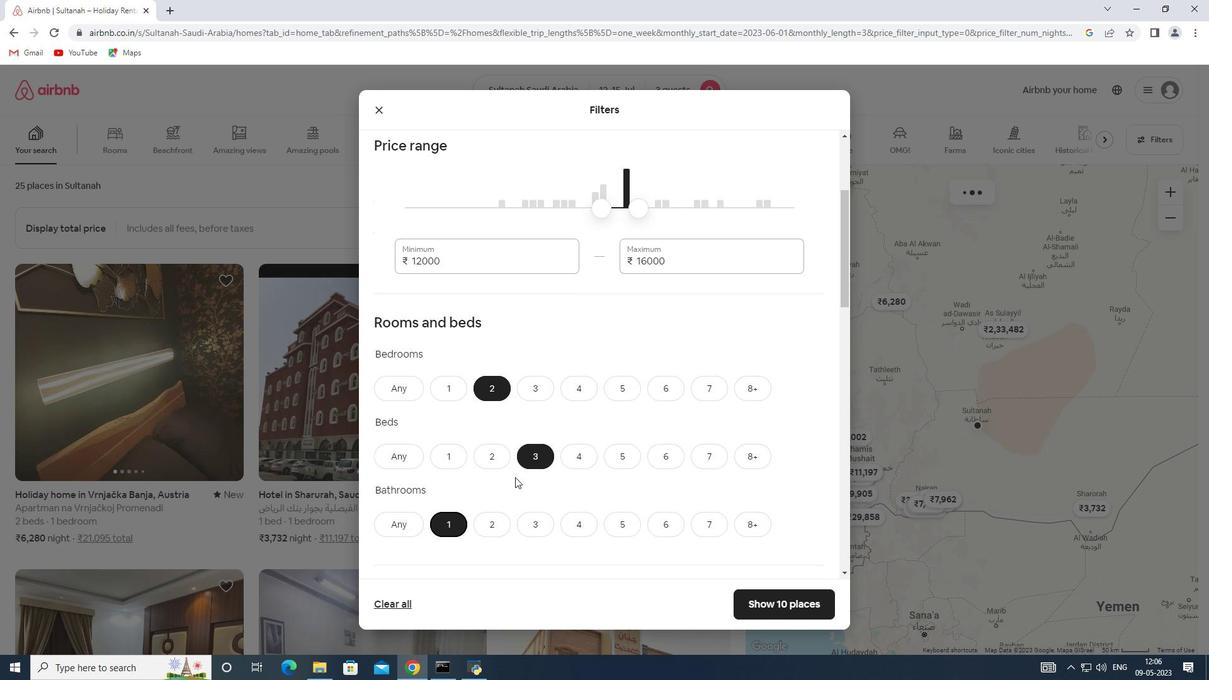 
Action: Mouse scrolled (555, 442) with delta (0, 0)
Screenshot: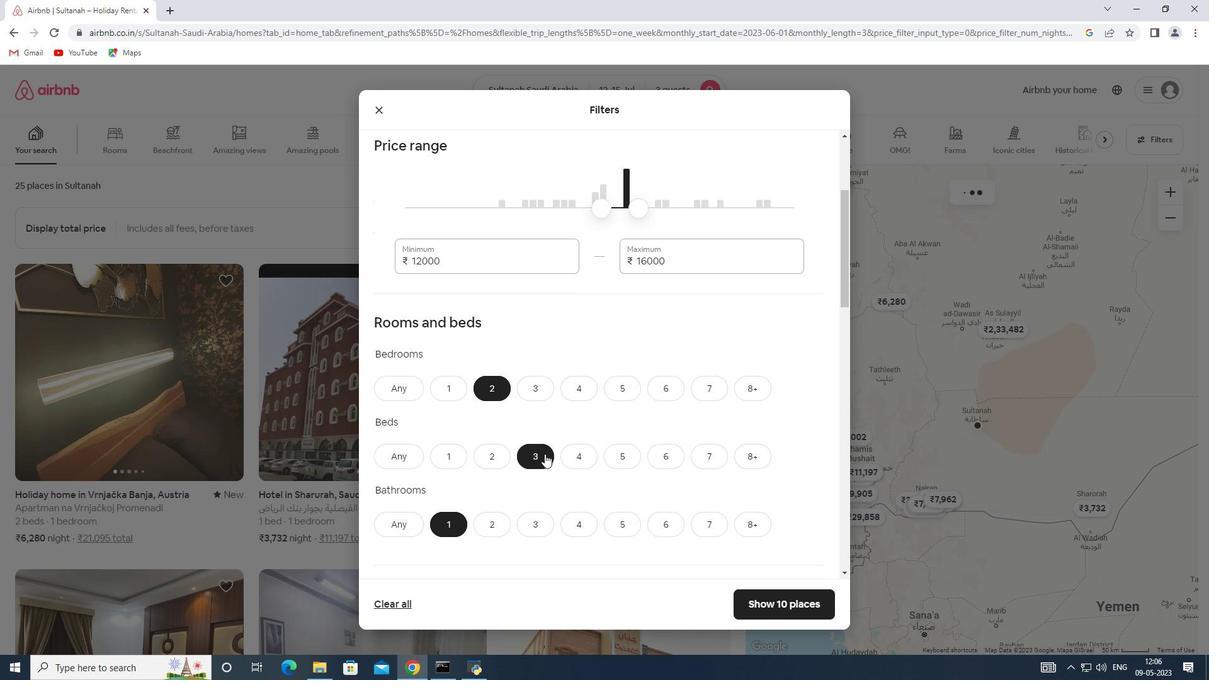 
Action: Mouse scrolled (555, 442) with delta (0, 0)
Screenshot: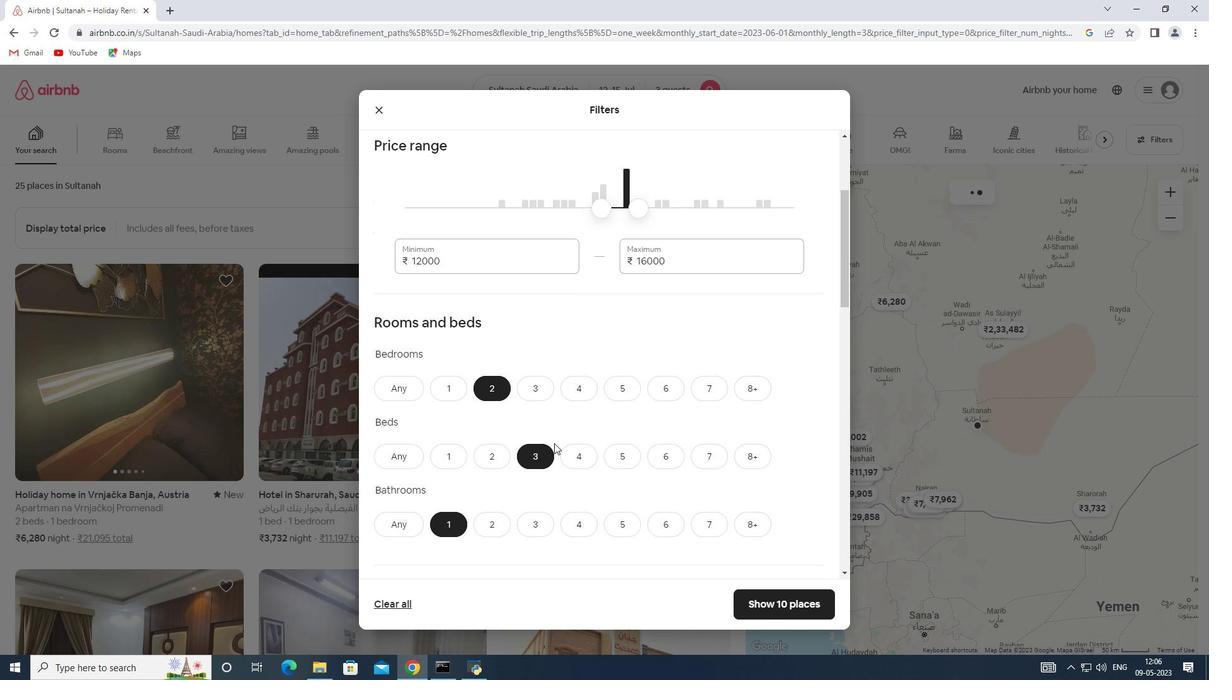 
Action: Mouse scrolled (555, 442) with delta (0, 0)
Screenshot: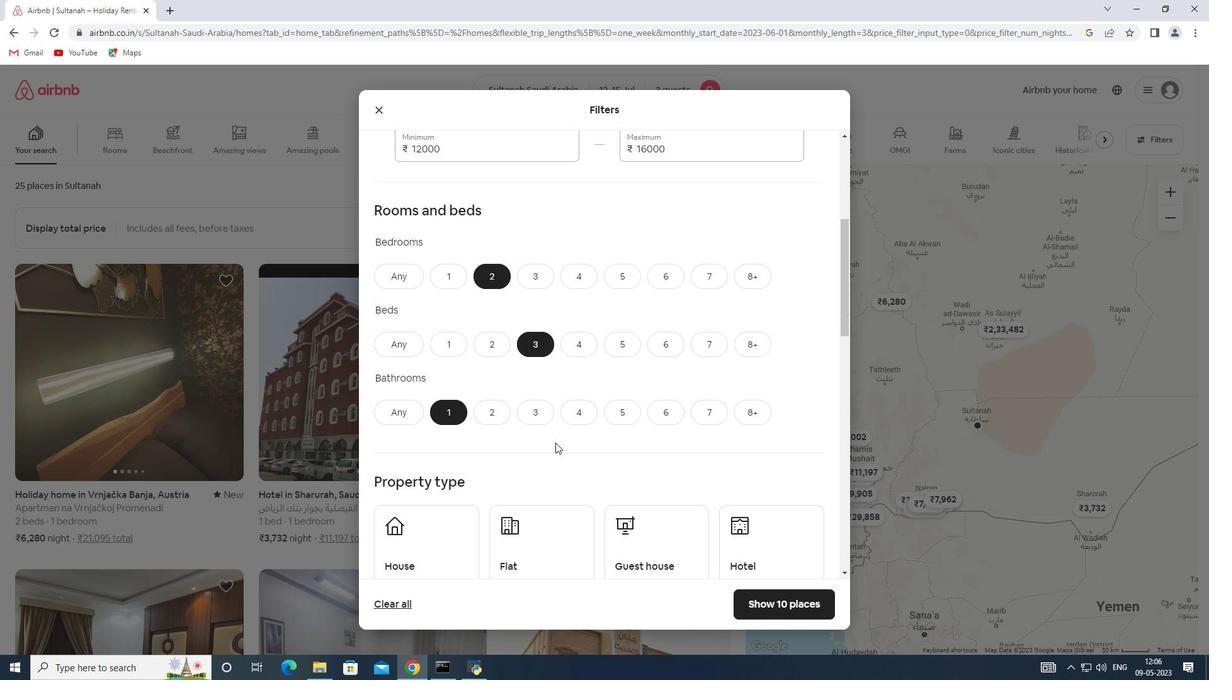 
Action: Mouse scrolled (555, 442) with delta (0, 0)
Screenshot: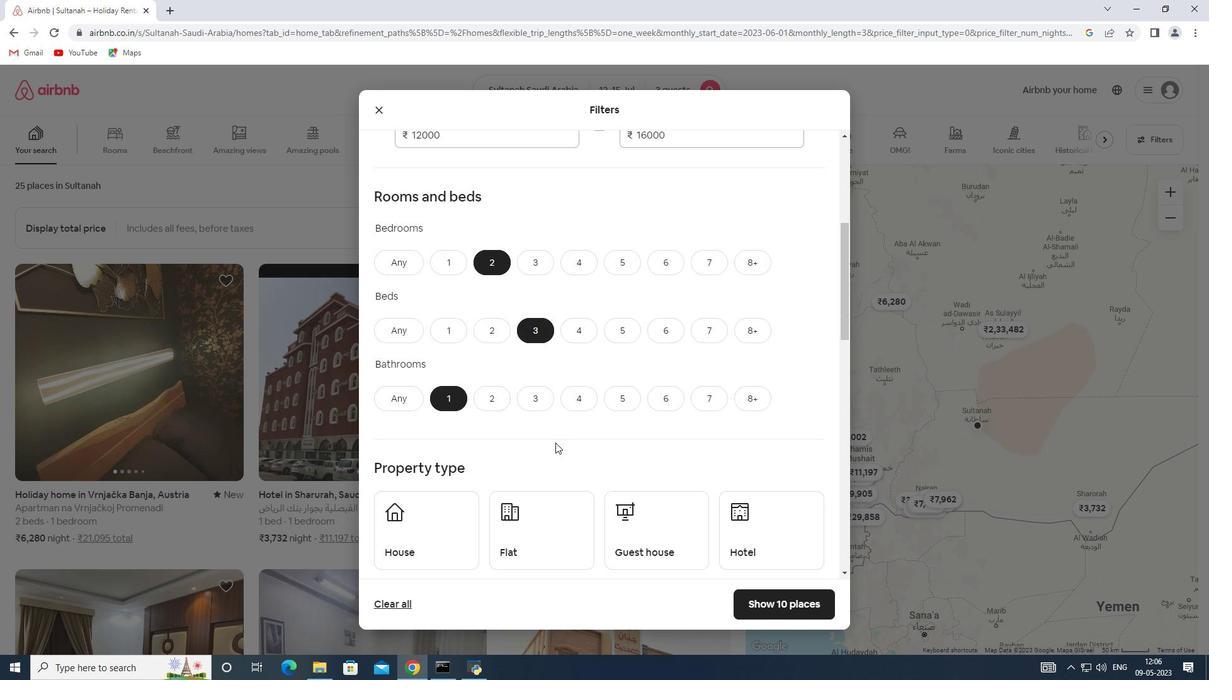
Action: Mouse scrolled (555, 442) with delta (0, 0)
Screenshot: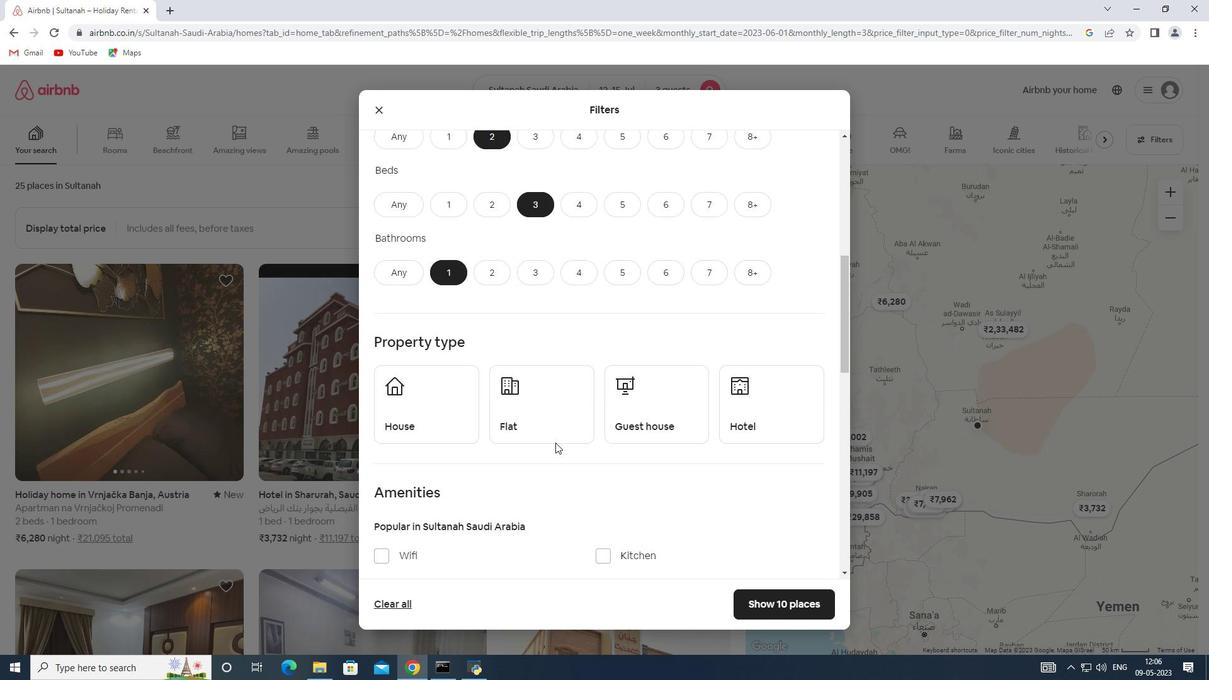 
Action: Mouse scrolled (555, 442) with delta (0, 0)
Screenshot: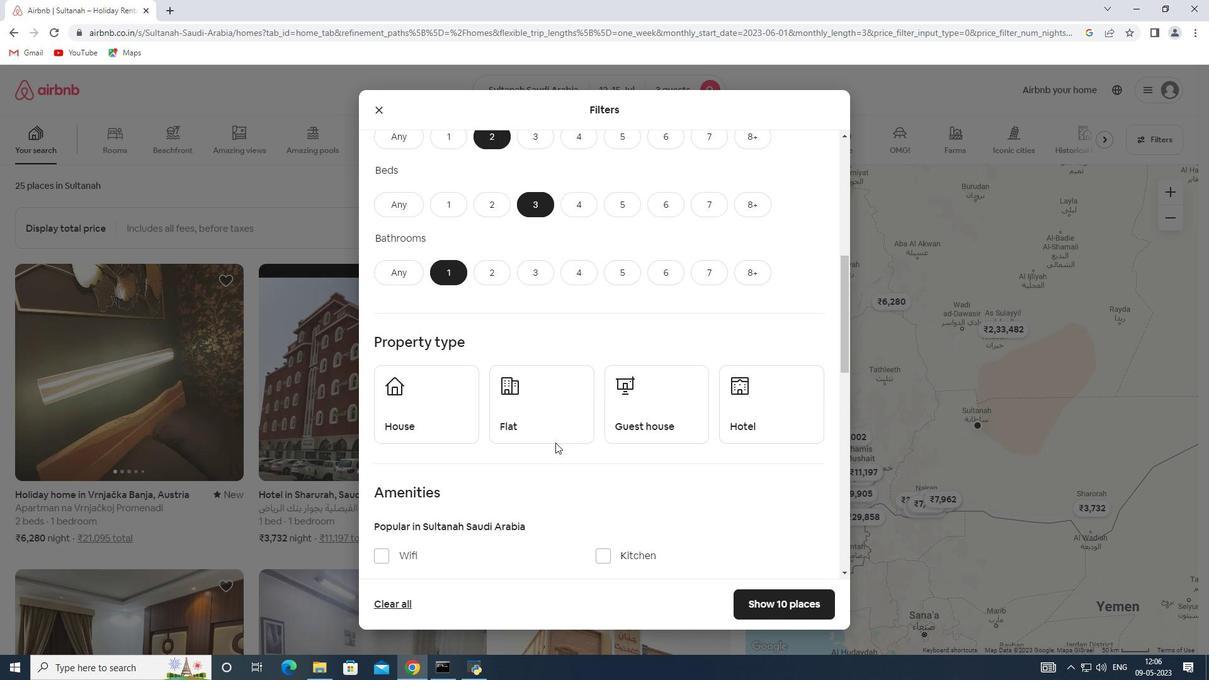 
Action: Mouse scrolled (555, 442) with delta (0, 0)
Screenshot: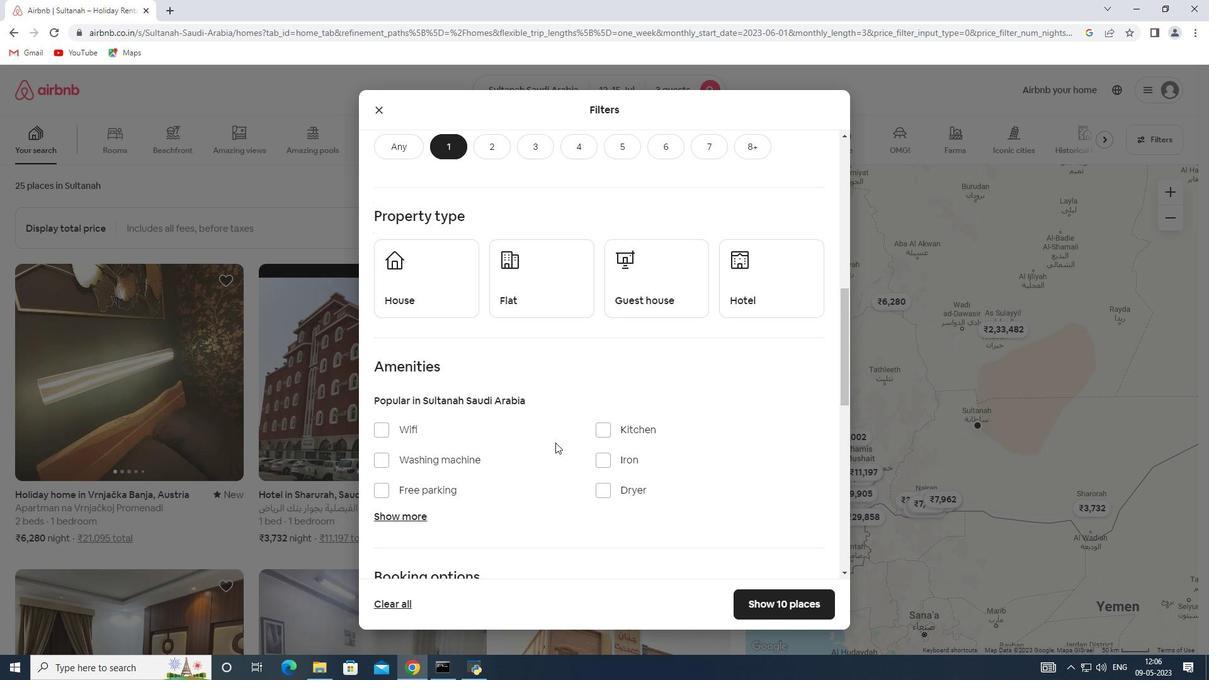 
Action: Mouse scrolled (555, 442) with delta (0, 0)
Screenshot: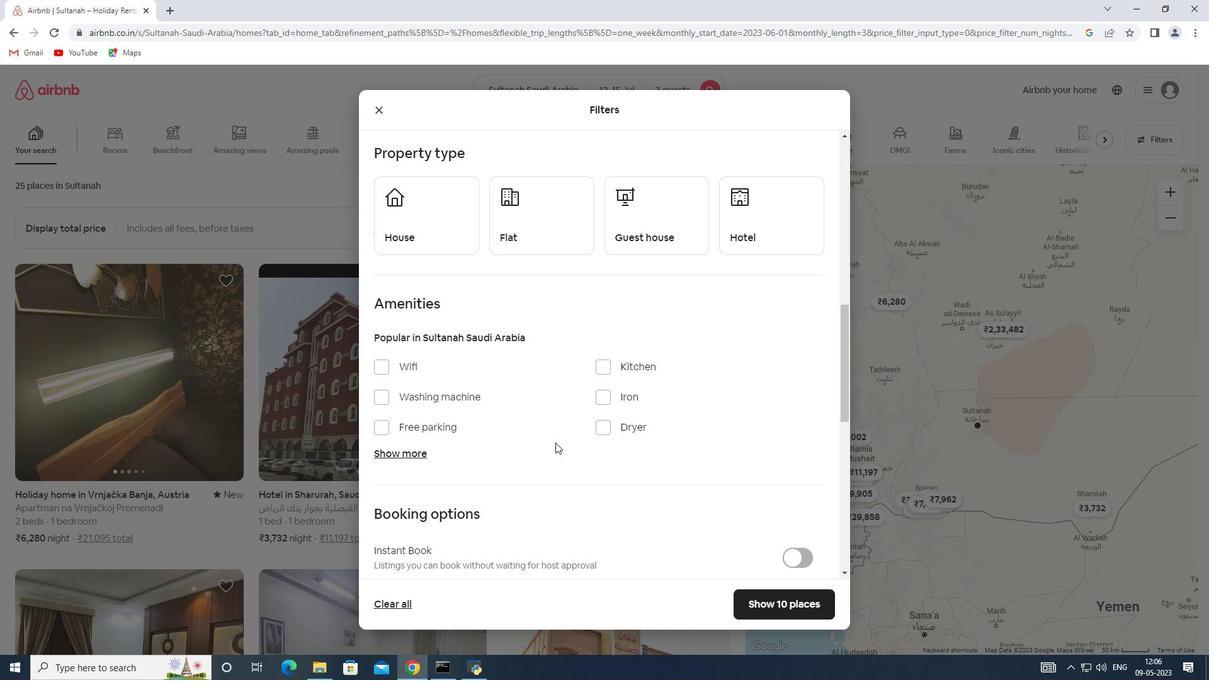 
Action: Mouse scrolled (555, 442) with delta (0, 0)
Screenshot: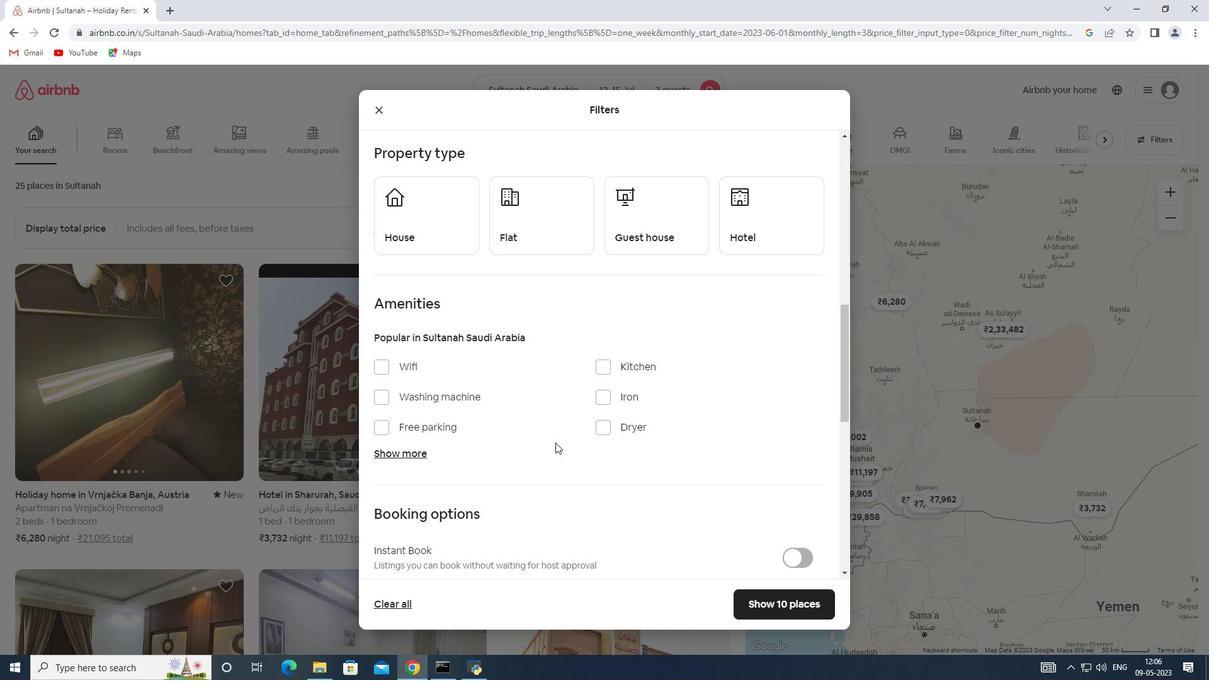 
Action: Mouse scrolled (555, 443) with delta (0, 0)
Screenshot: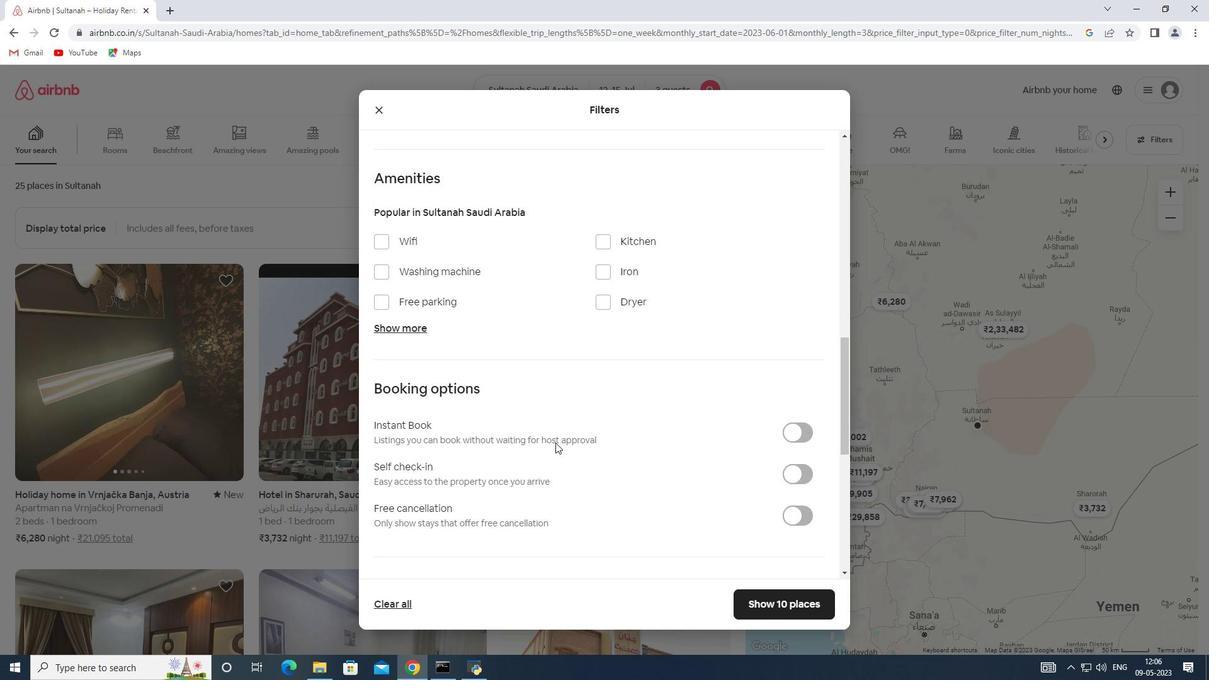 
Action: Mouse scrolled (555, 443) with delta (0, 0)
Screenshot: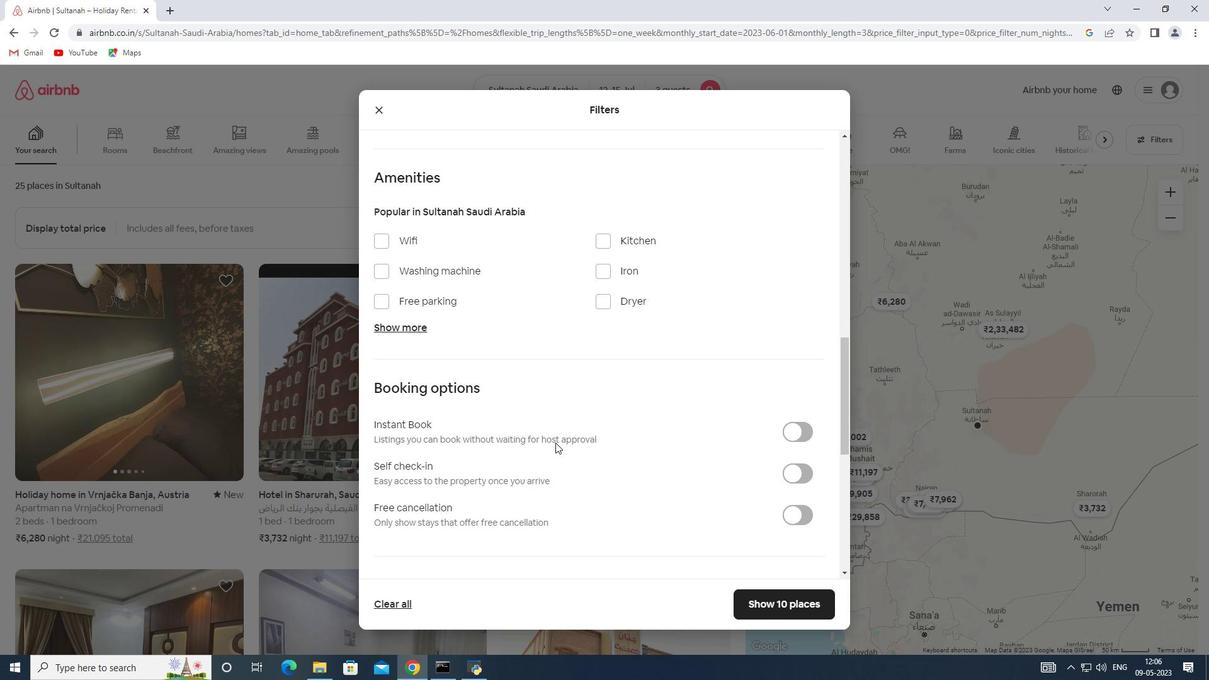 
Action: Mouse moved to (431, 222)
Screenshot: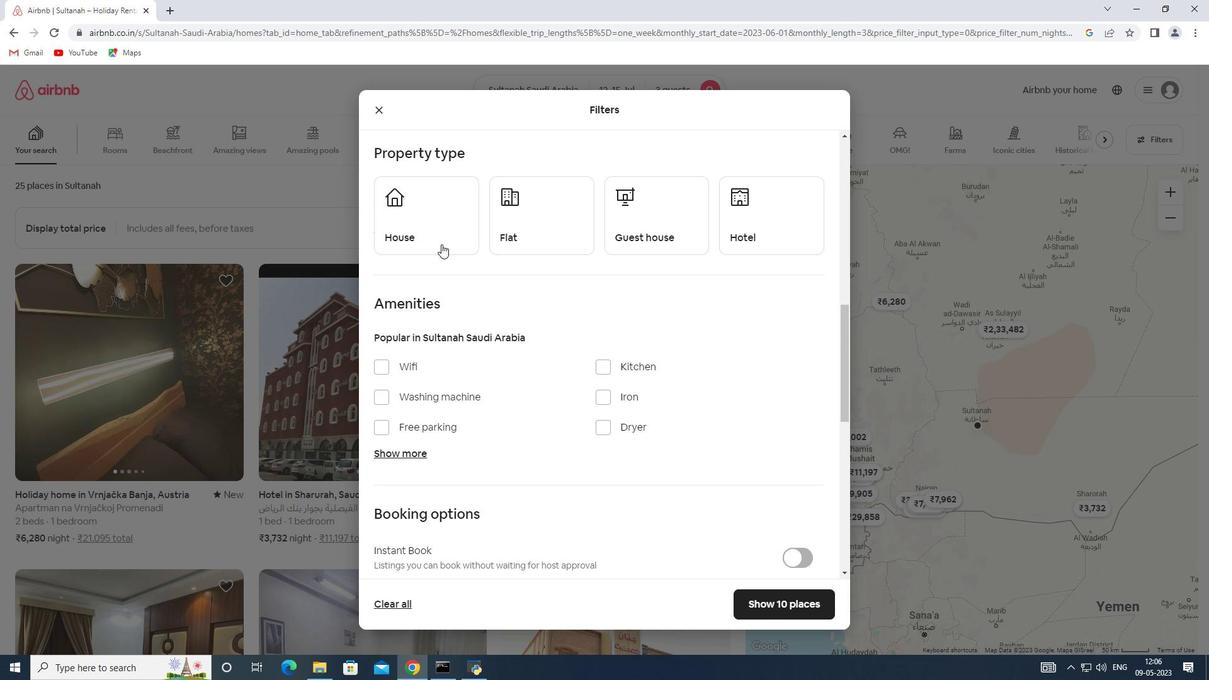 
Action: Mouse pressed left at (431, 222)
Screenshot: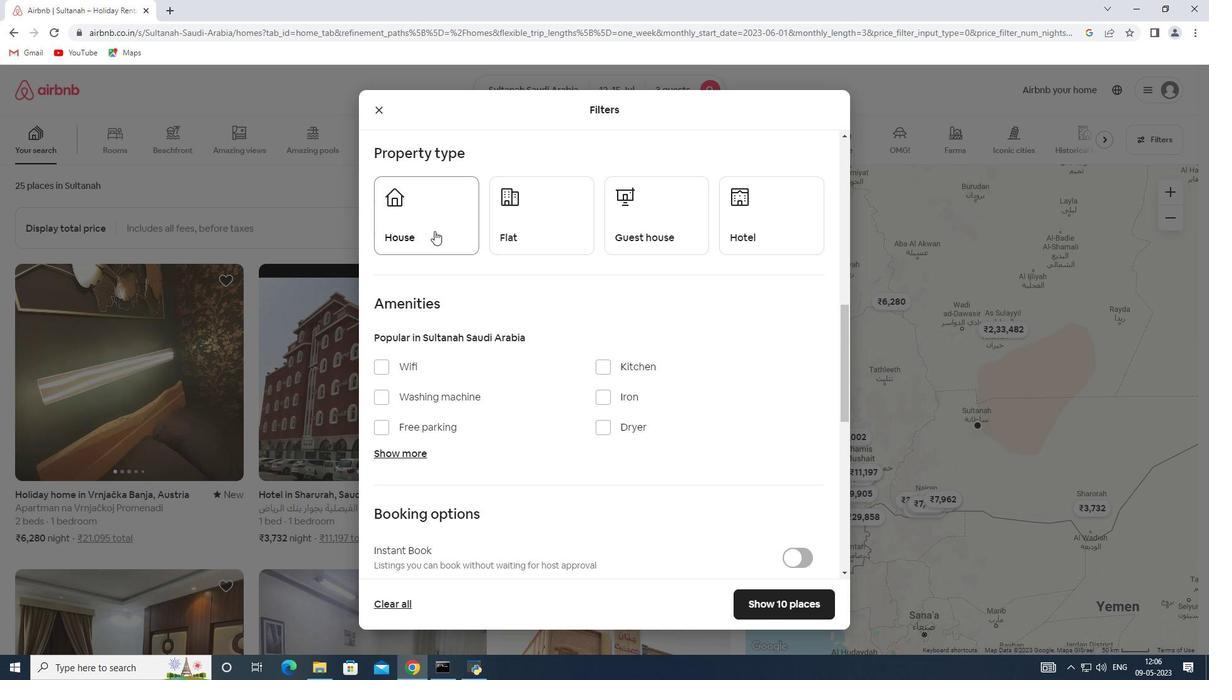 
Action: Mouse moved to (546, 225)
Screenshot: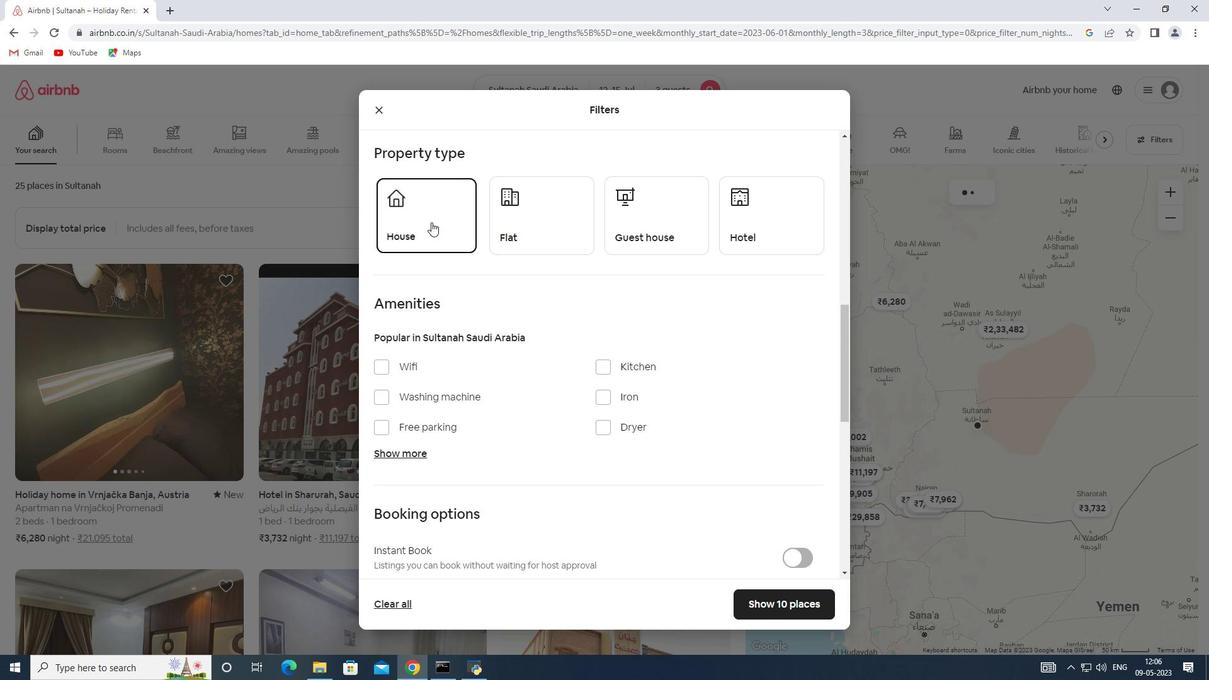 
Action: Mouse pressed left at (546, 225)
Screenshot: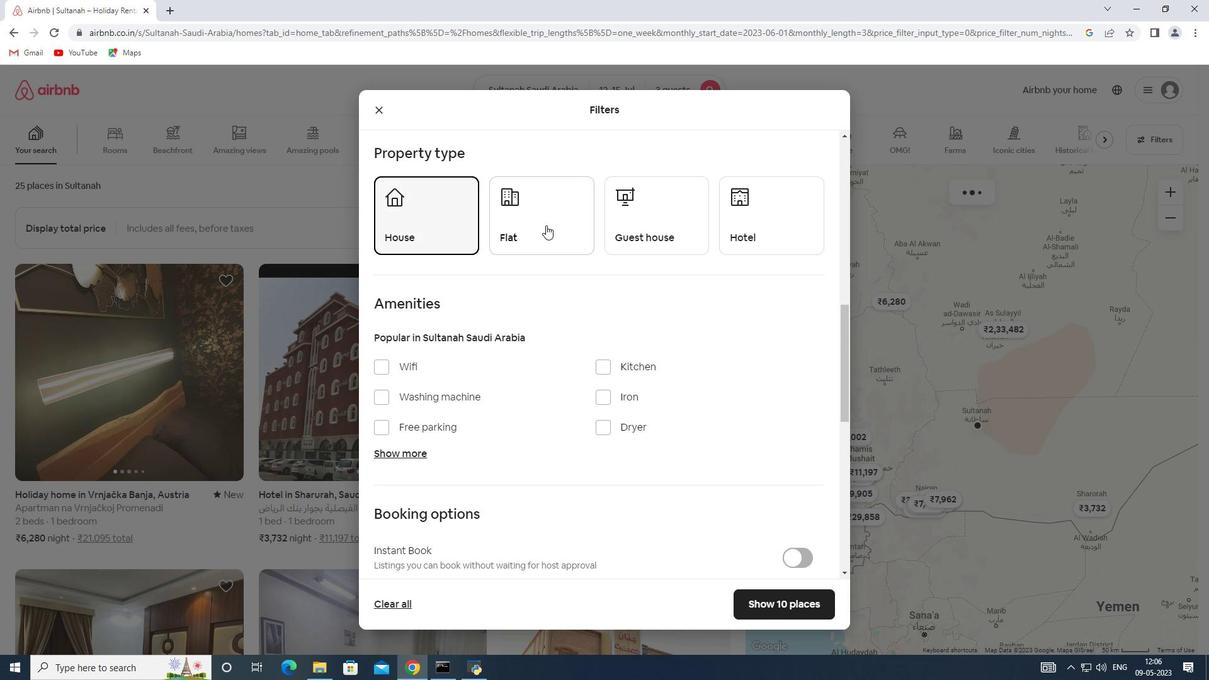 
Action: Mouse moved to (643, 233)
Screenshot: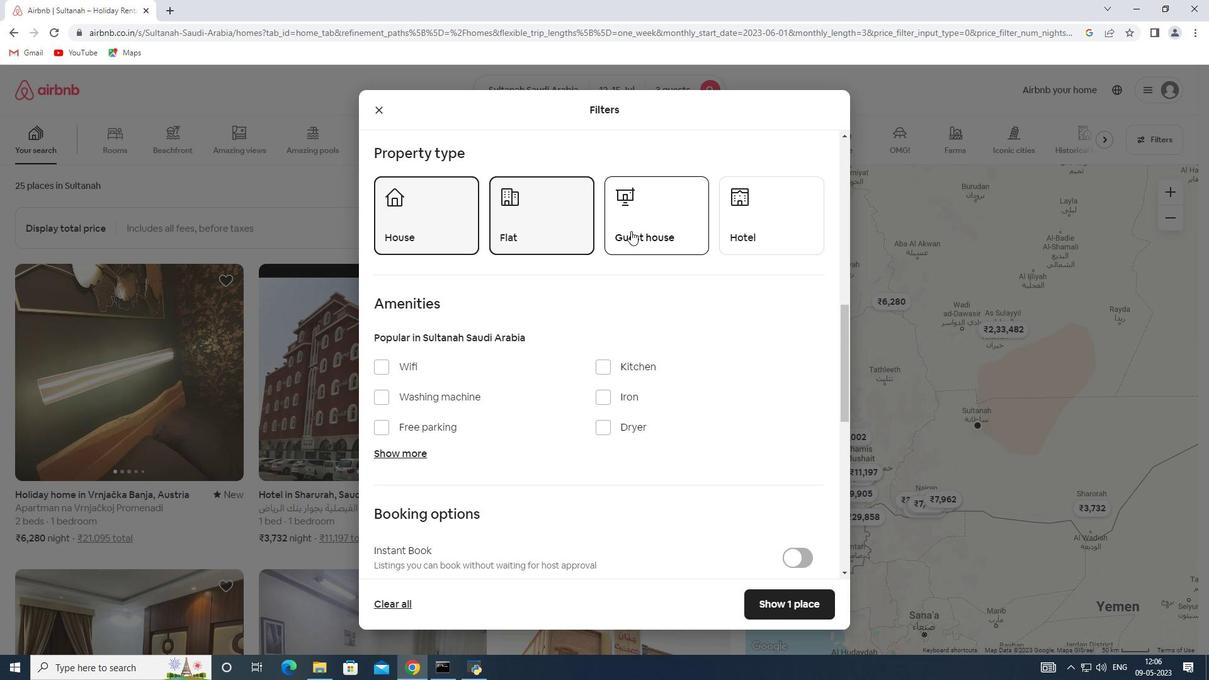 
Action: Mouse pressed left at (643, 233)
Screenshot: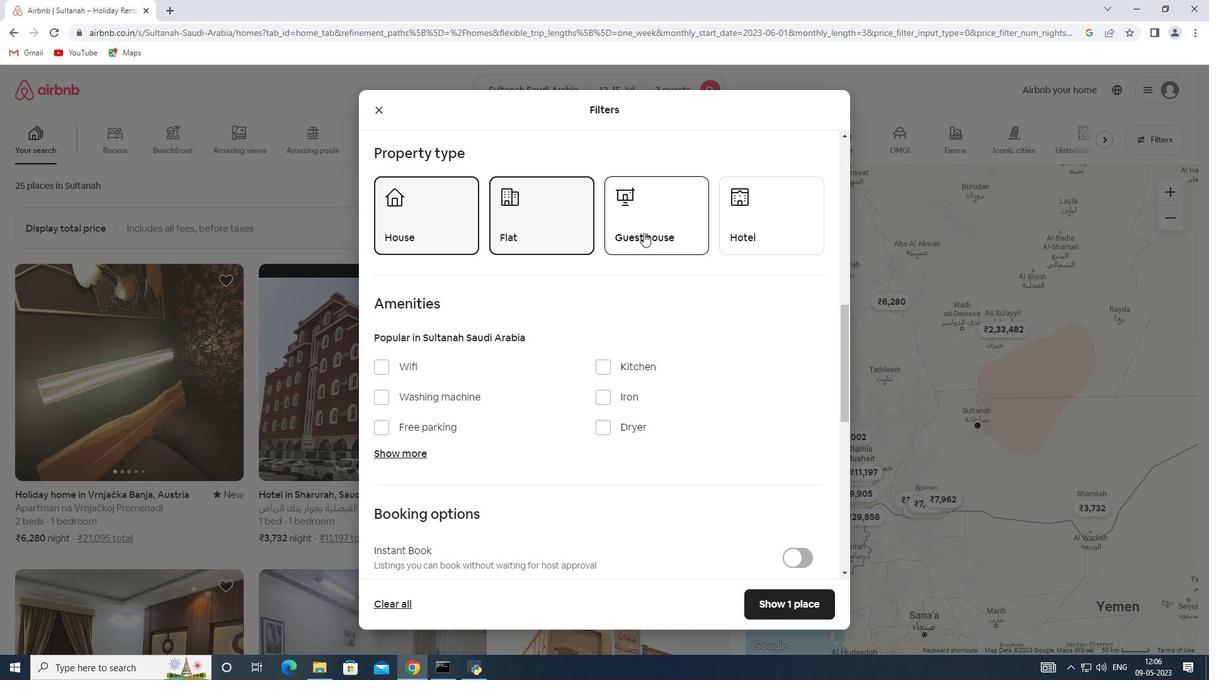 
Action: Mouse moved to (713, 298)
Screenshot: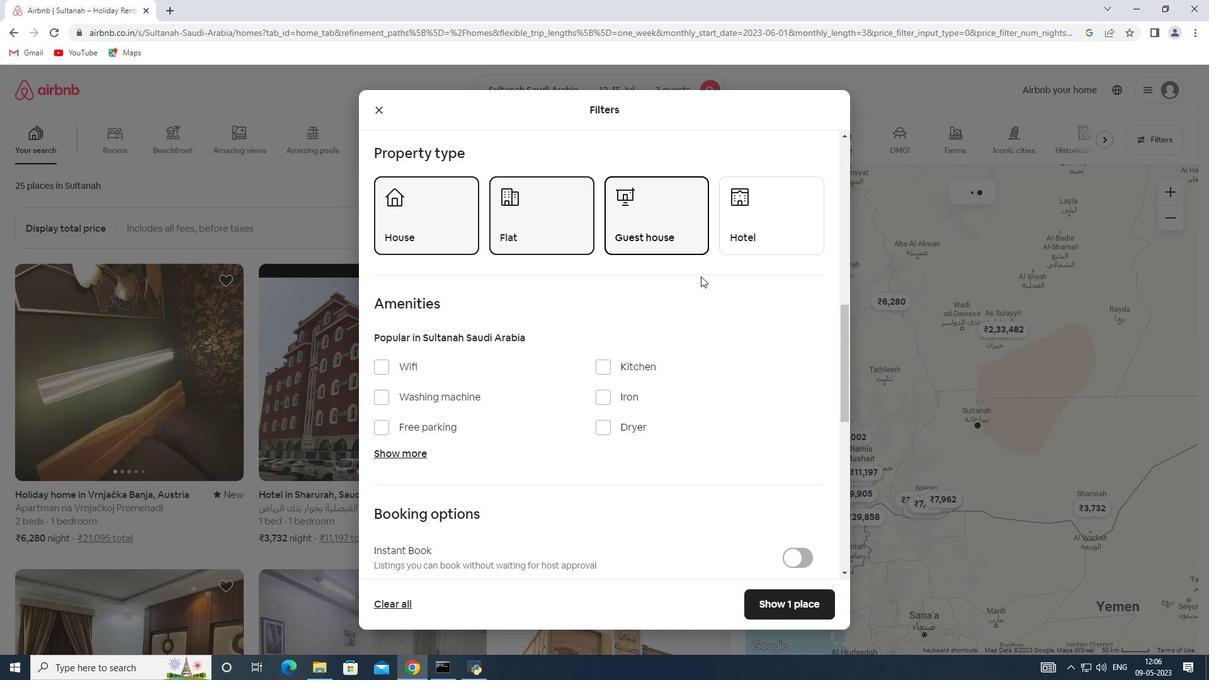 
Action: Mouse scrolled (713, 297) with delta (0, 0)
Screenshot: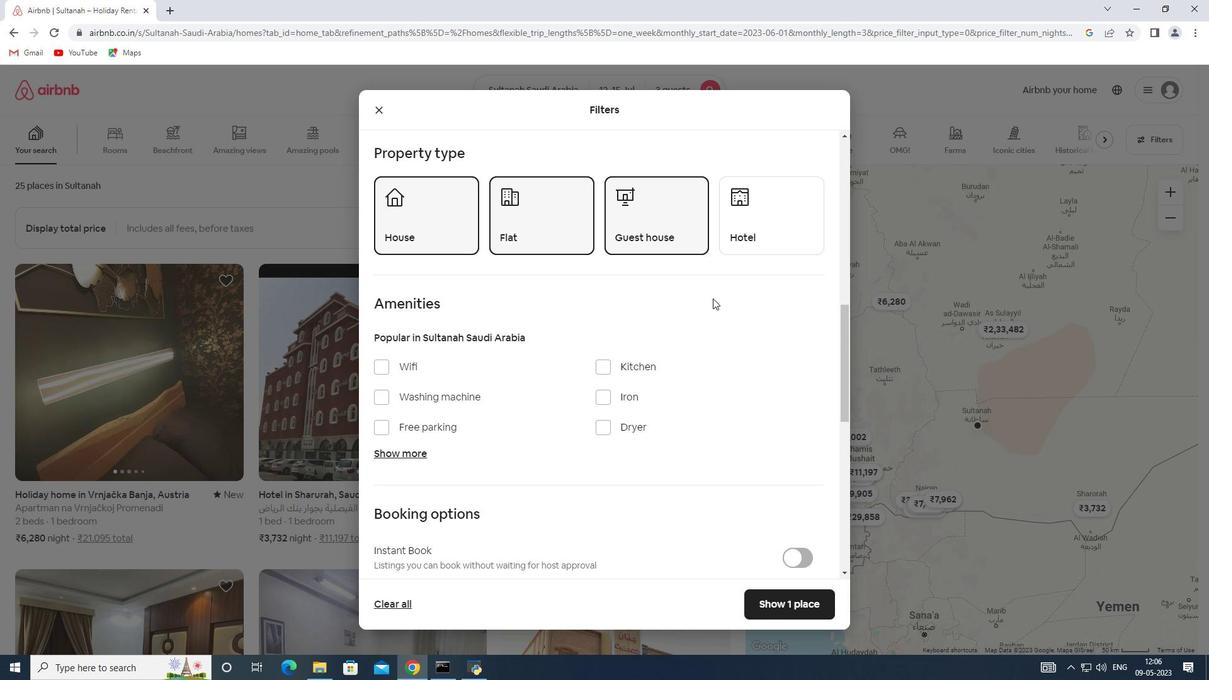
Action: Mouse scrolled (713, 297) with delta (0, 0)
Screenshot: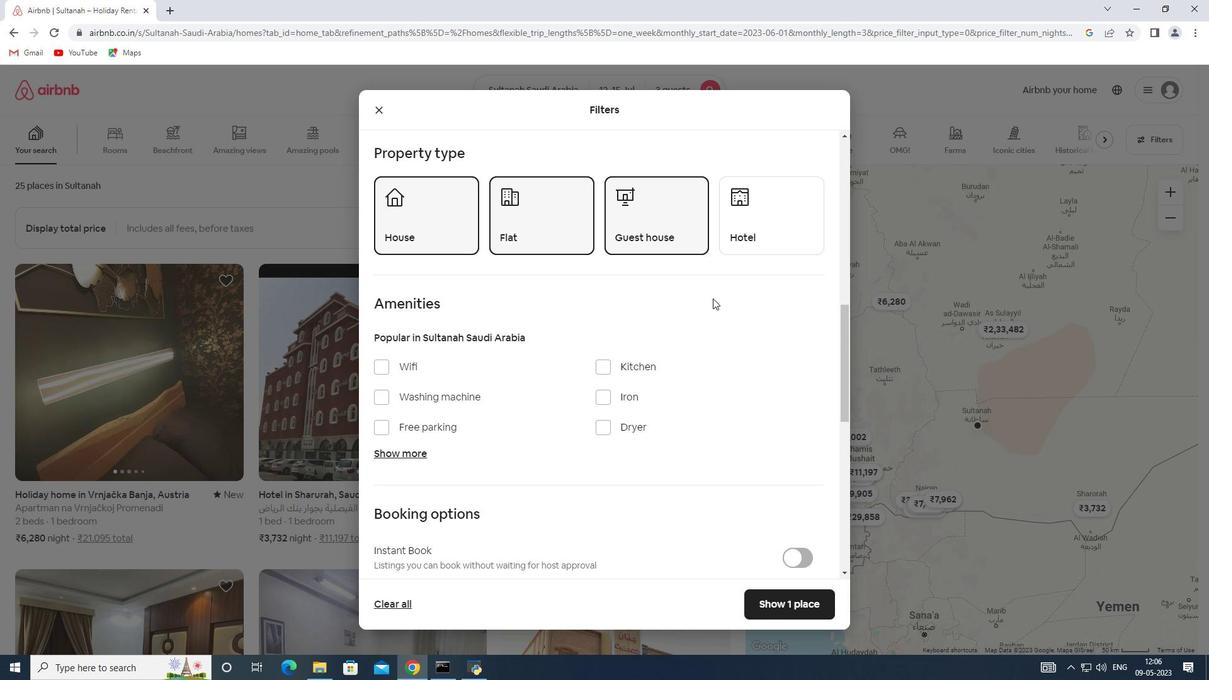 
Action: Mouse scrolled (713, 297) with delta (0, 0)
Screenshot: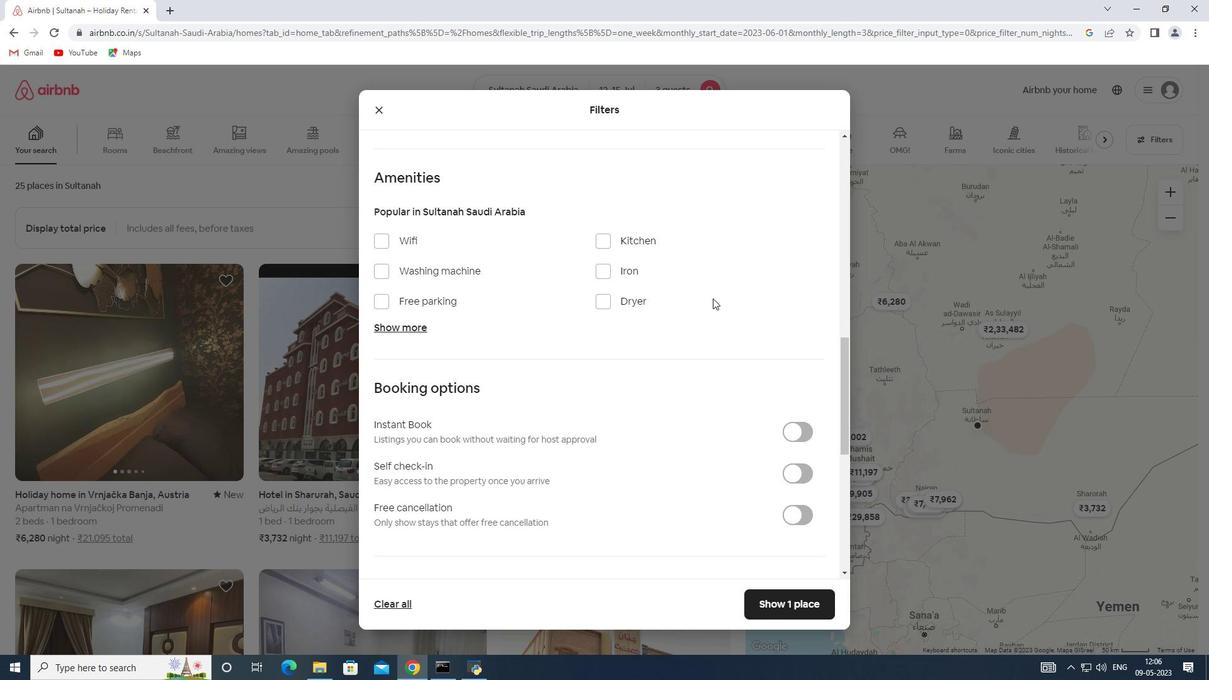 
Action: Mouse scrolled (713, 297) with delta (0, 0)
Screenshot: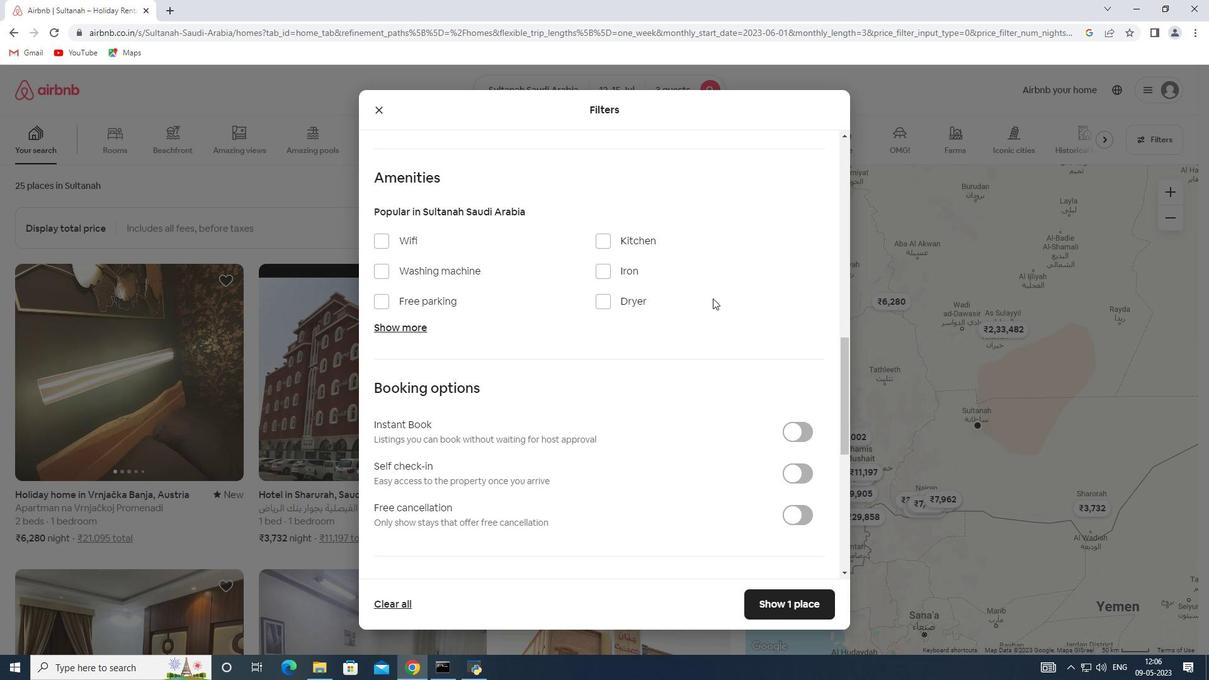 
Action: Mouse scrolled (713, 297) with delta (0, 0)
Screenshot: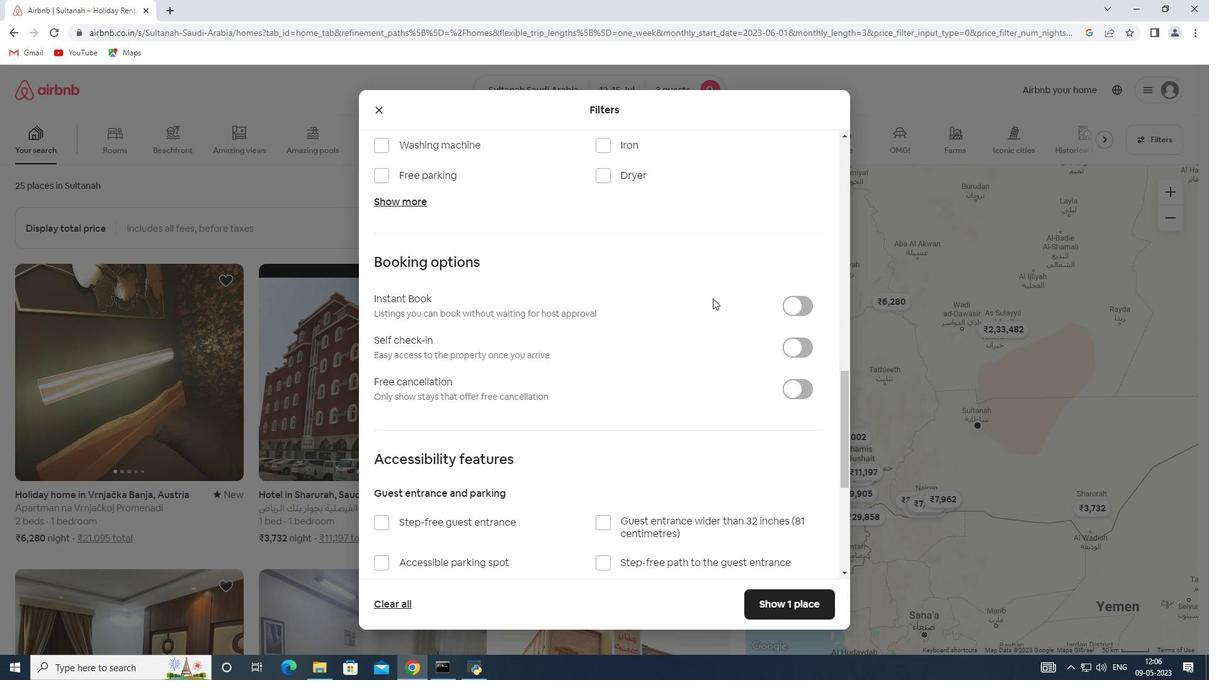 
Action: Mouse moved to (793, 282)
Screenshot: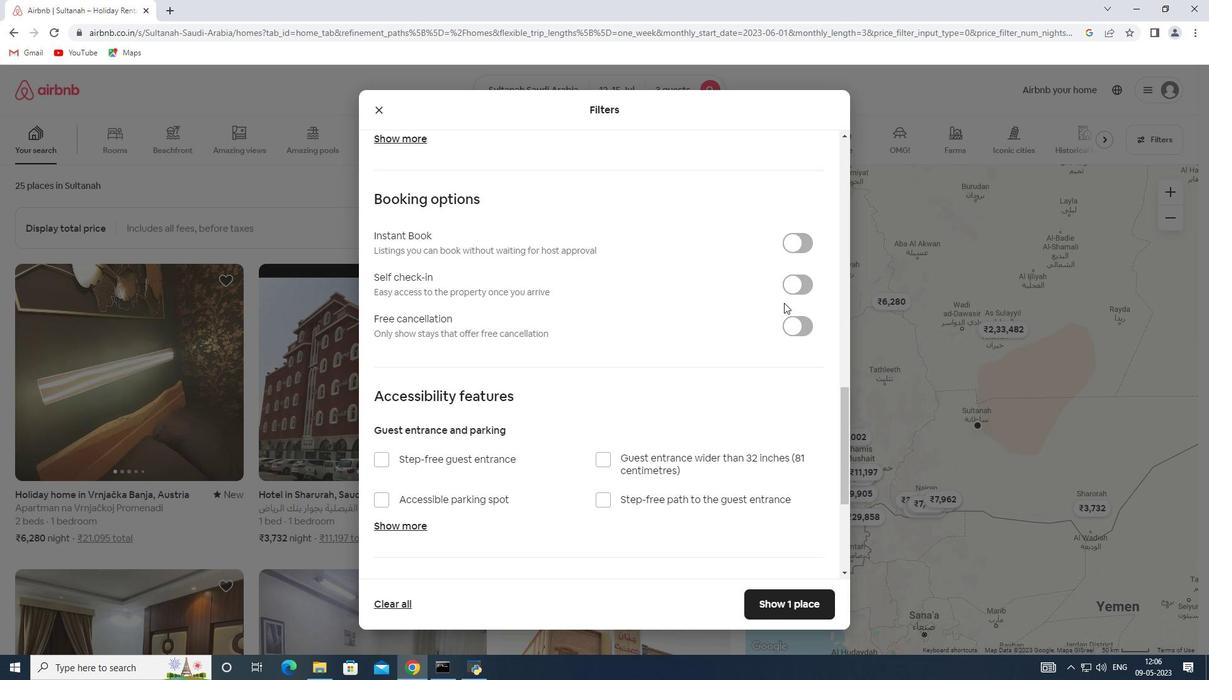 
Action: Mouse pressed left at (793, 282)
Screenshot: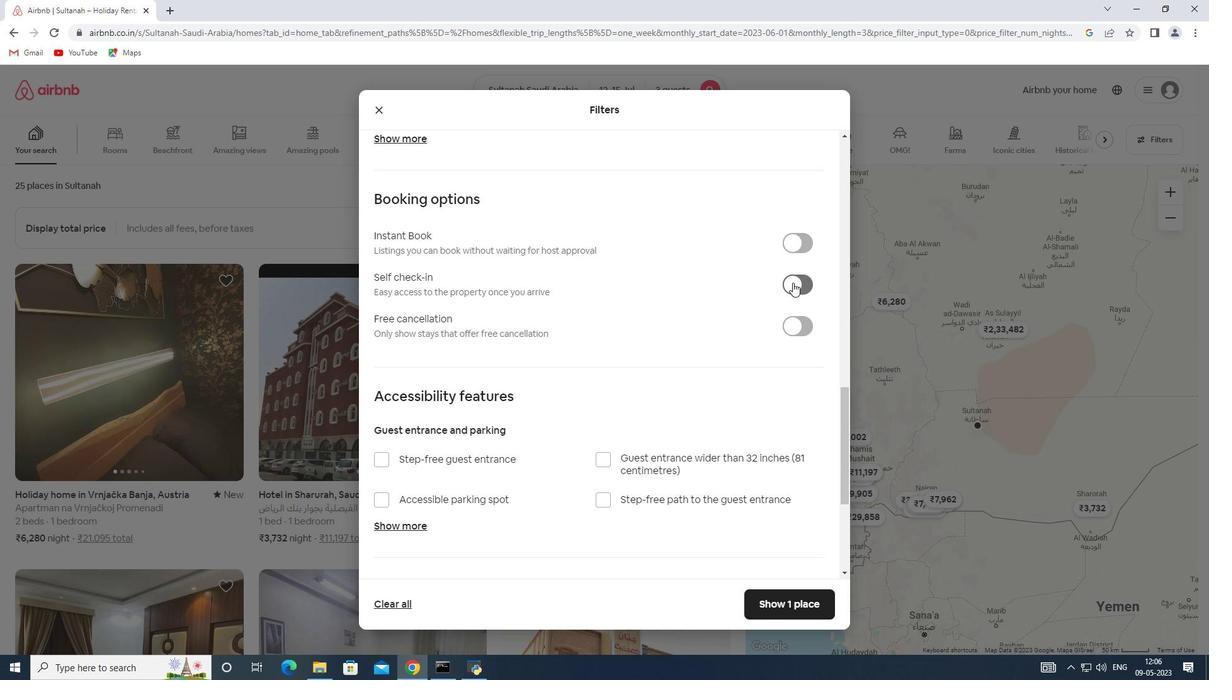 
Action: Mouse moved to (454, 318)
Screenshot: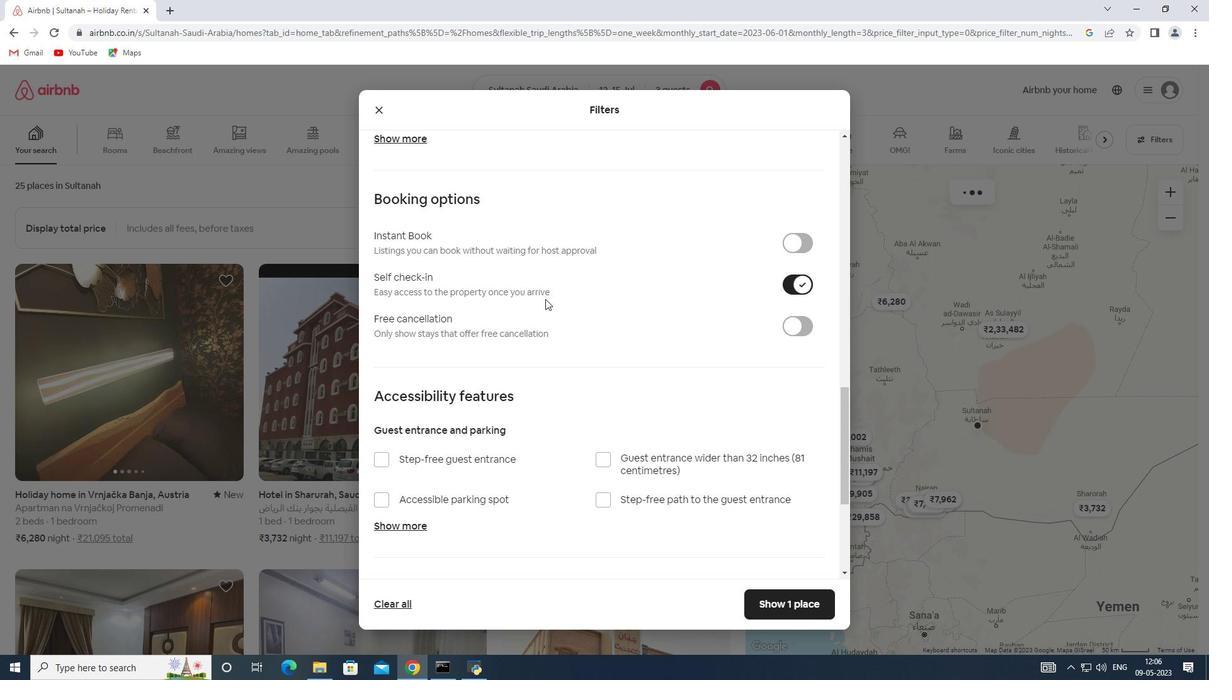 
Action: Mouse scrolled (454, 317) with delta (0, 0)
Screenshot: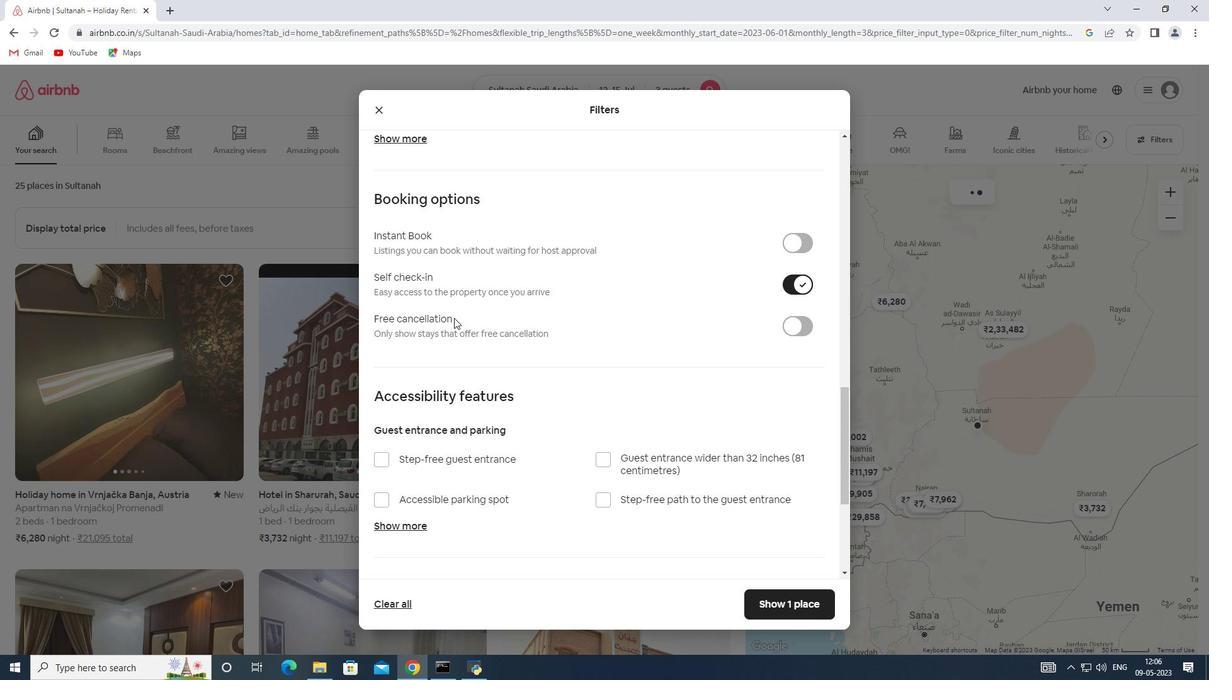 
Action: Mouse scrolled (454, 317) with delta (0, 0)
Screenshot: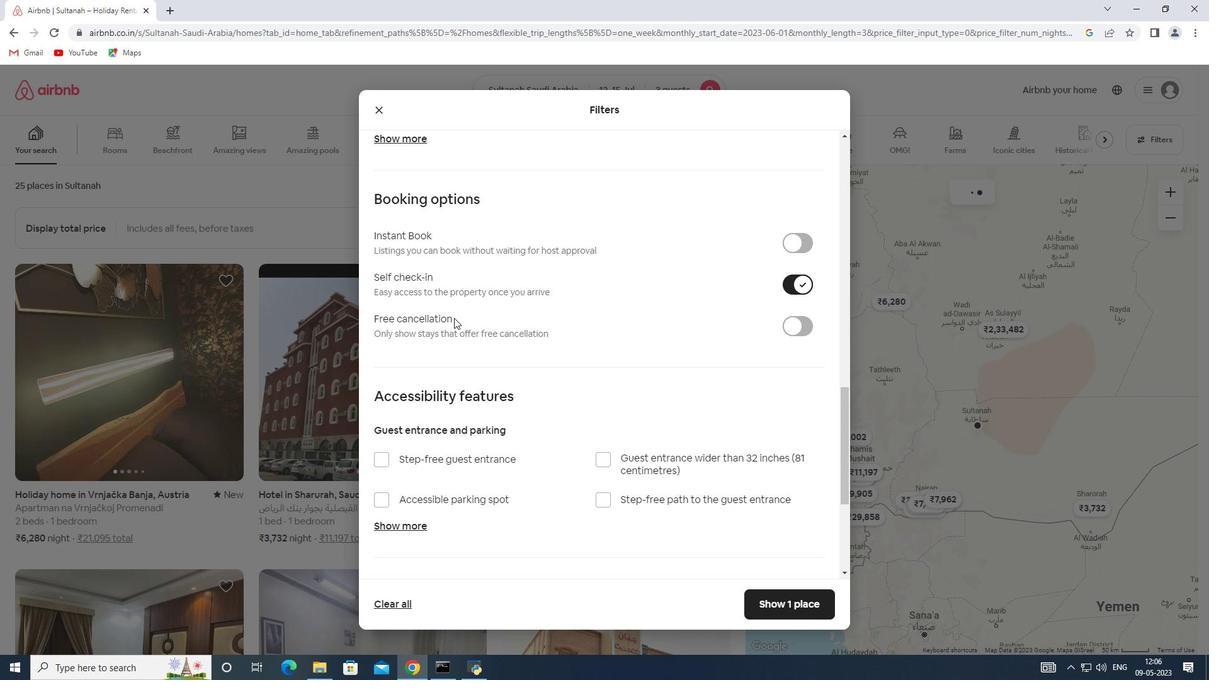 
Action: Mouse scrolled (454, 317) with delta (0, 0)
Screenshot: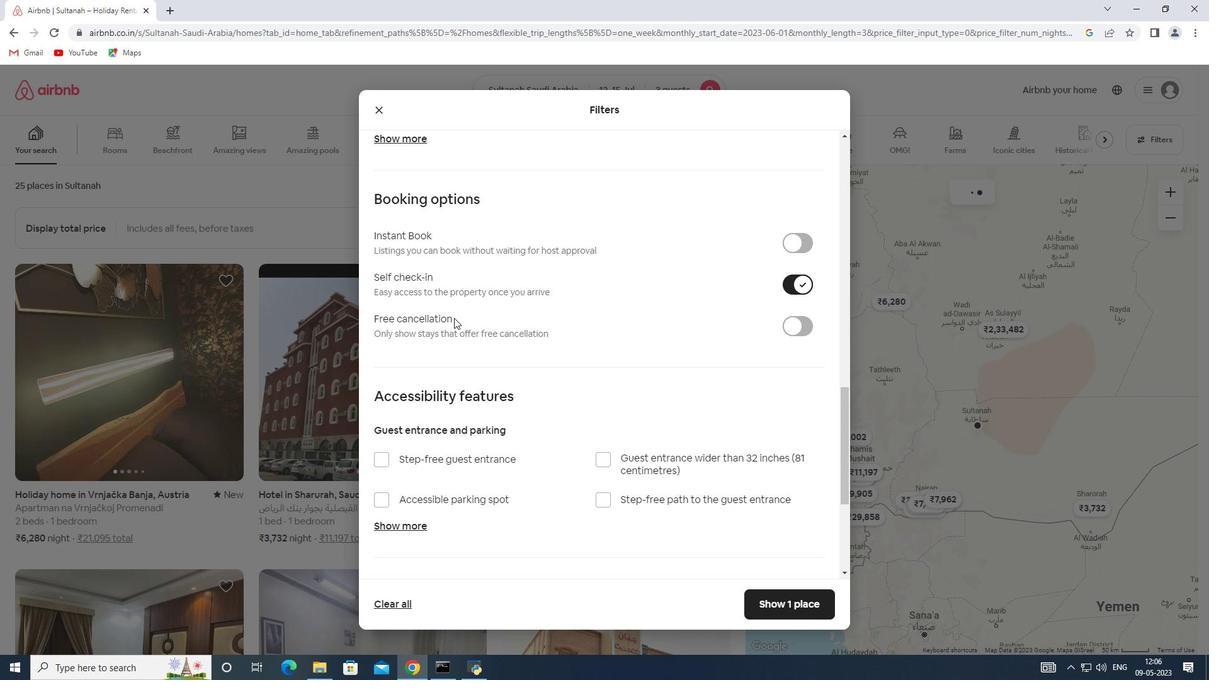 
Action: Mouse scrolled (454, 317) with delta (0, 0)
Screenshot: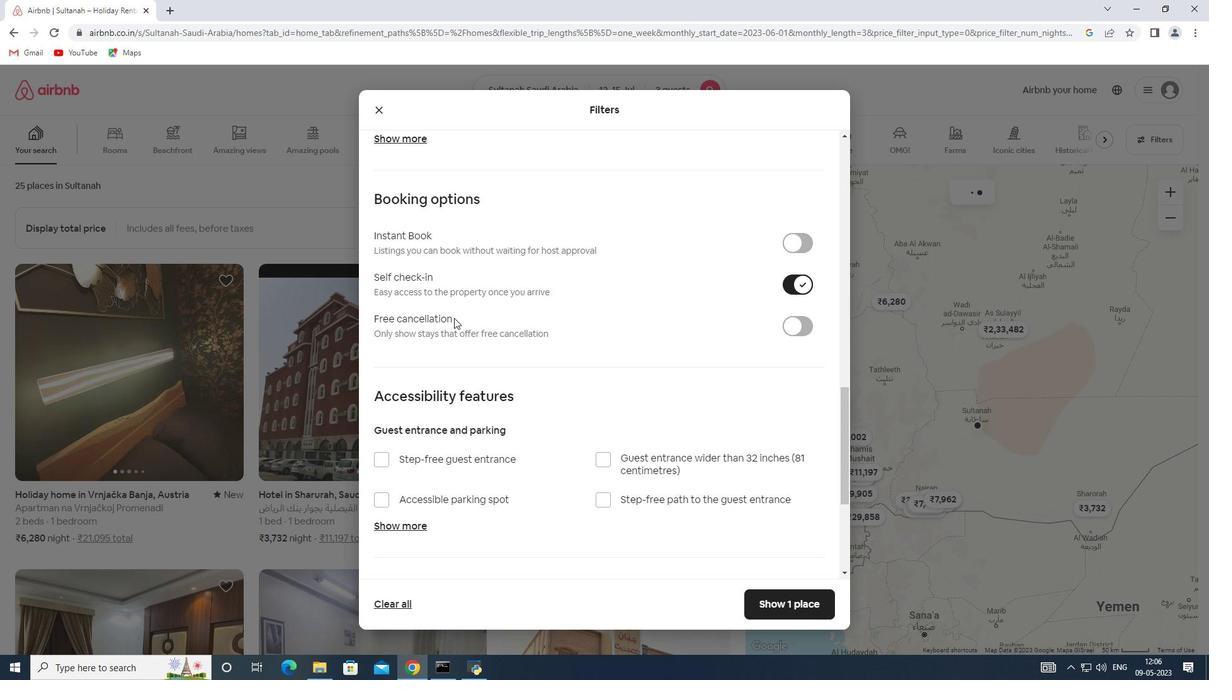 
Action: Mouse scrolled (454, 317) with delta (0, 0)
Screenshot: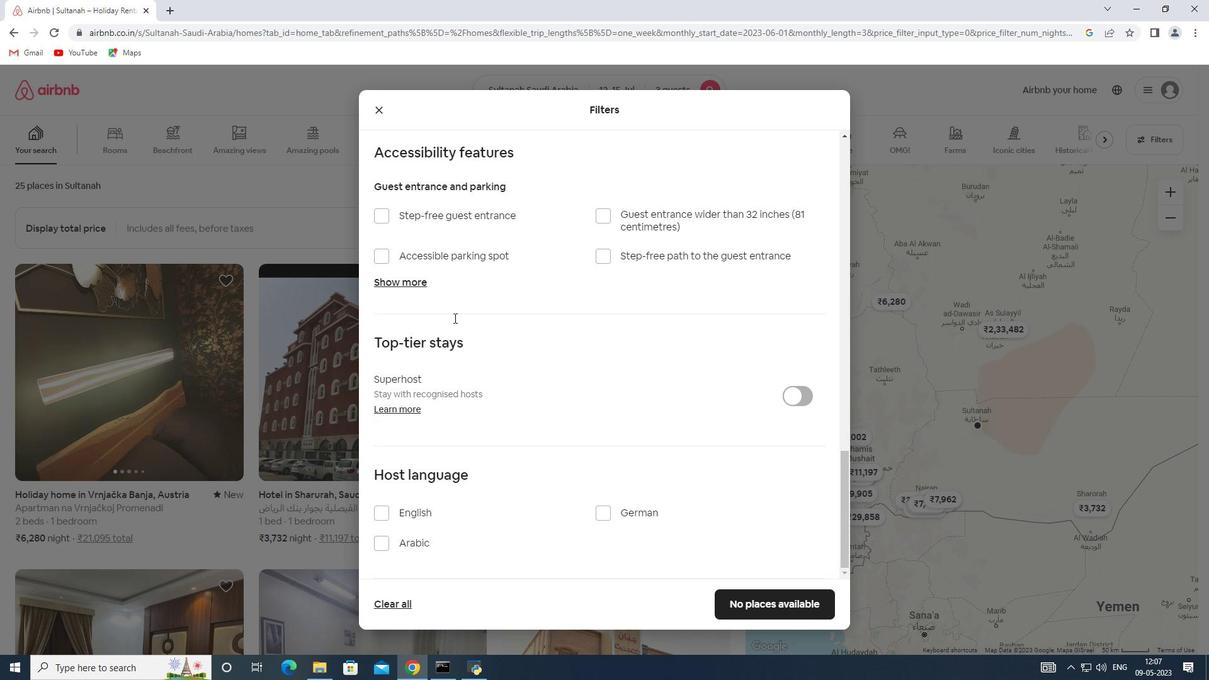 
Action: Mouse scrolled (454, 317) with delta (0, 0)
Screenshot: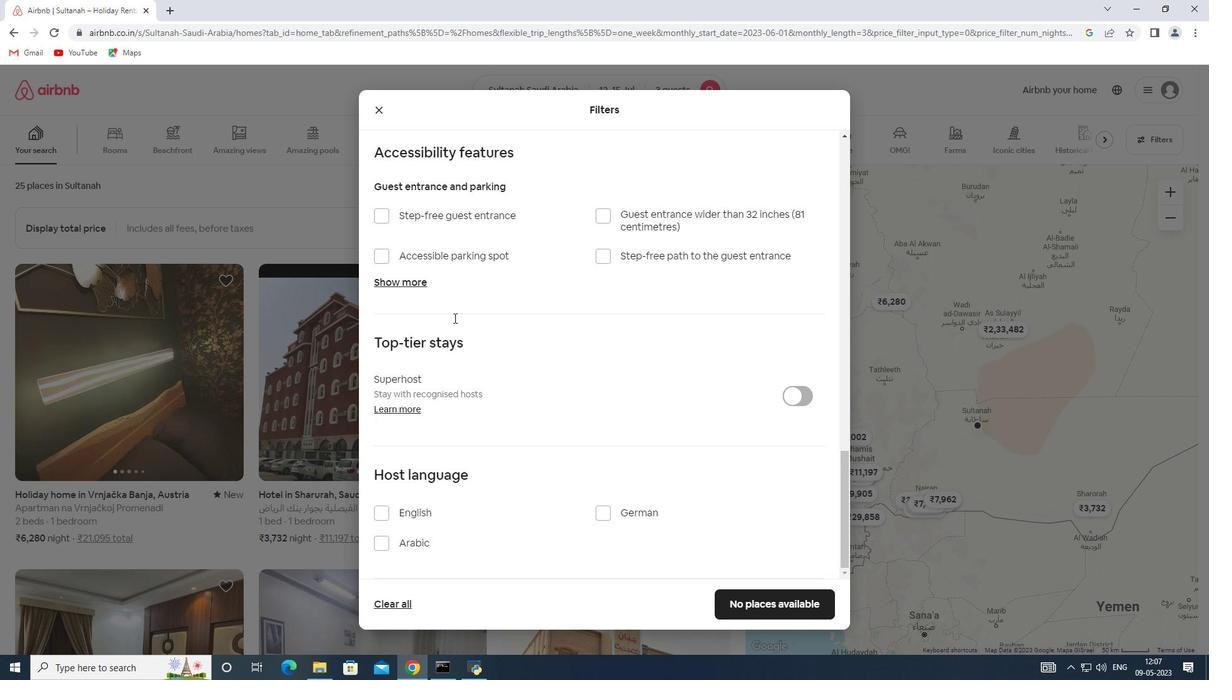 
Action: Mouse moved to (409, 508)
Screenshot: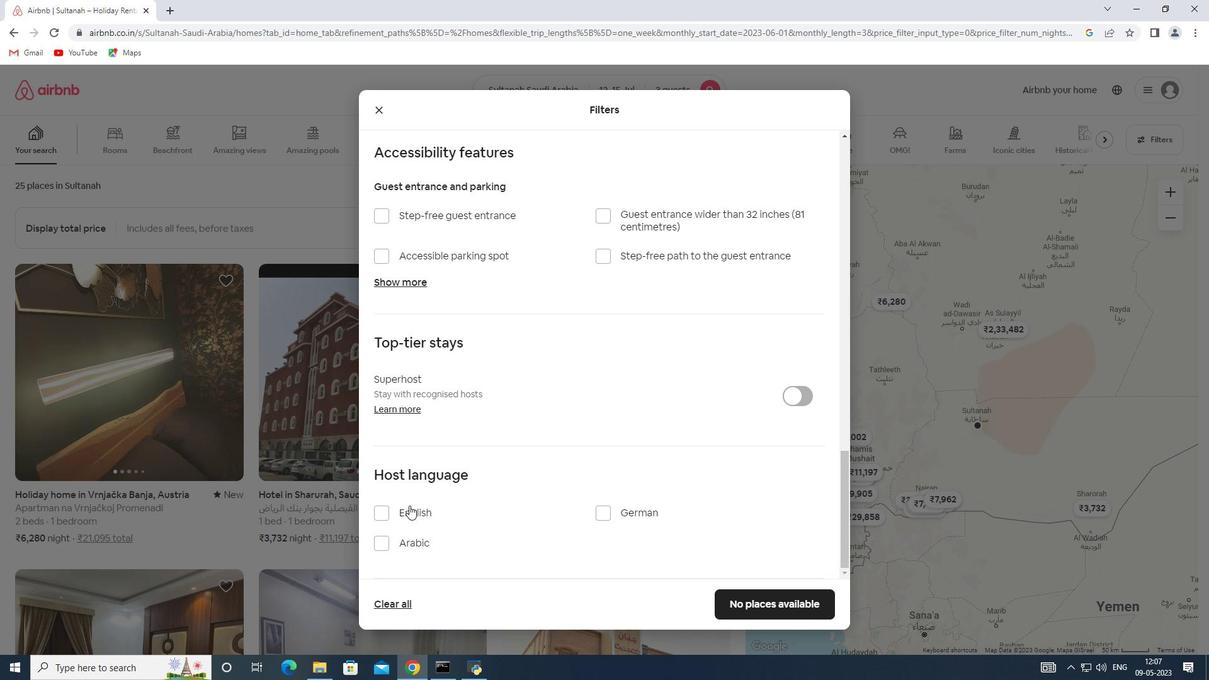 
Action: Mouse pressed left at (409, 508)
Screenshot: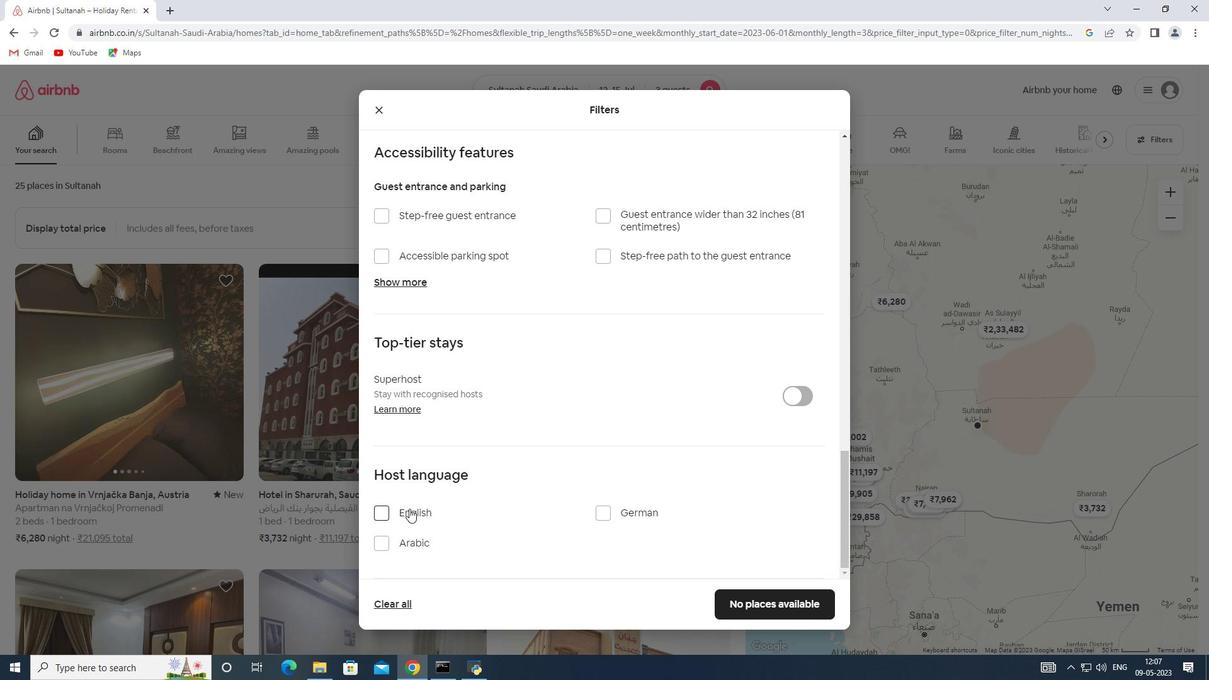 
Action: Mouse moved to (743, 597)
Screenshot: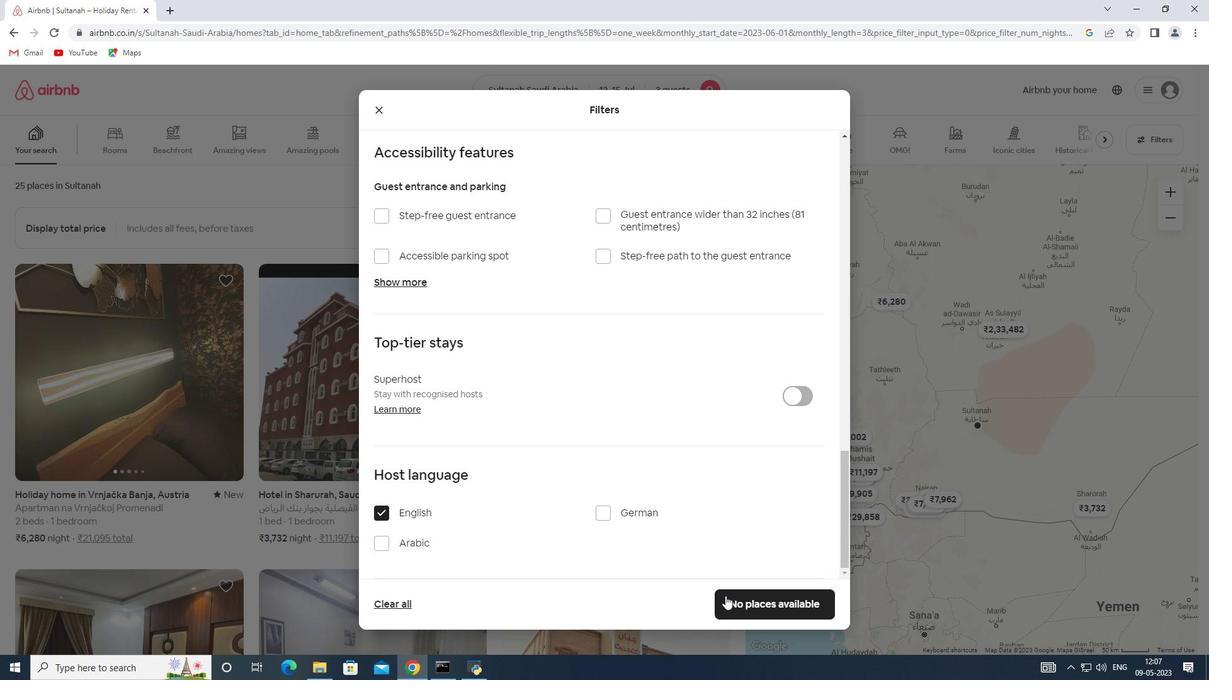 
Action: Mouse pressed left at (743, 597)
Screenshot: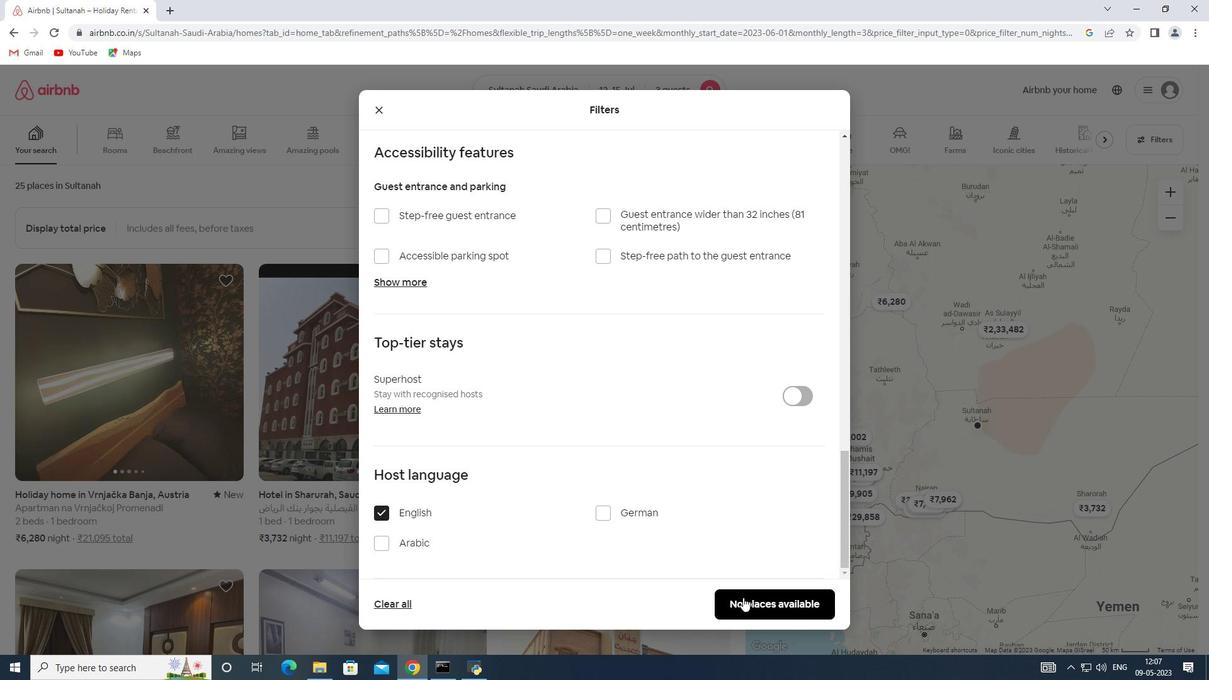 
